 Task: Check the average views per listing of game room in the last 1 year.
Action: Mouse moved to (868, 190)
Screenshot: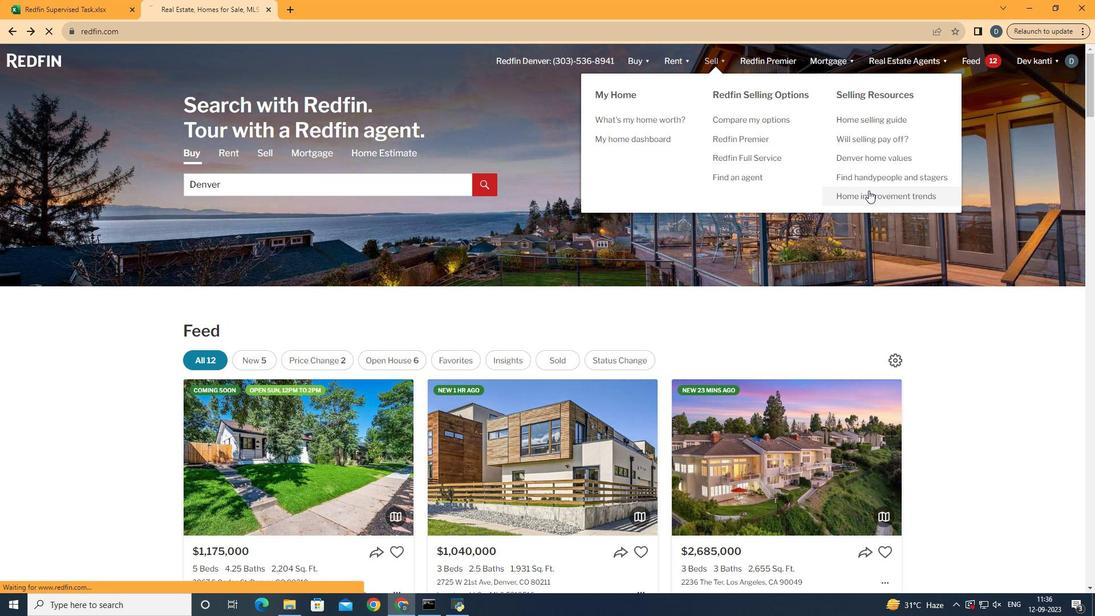 
Action: Mouse pressed left at (868, 190)
Screenshot: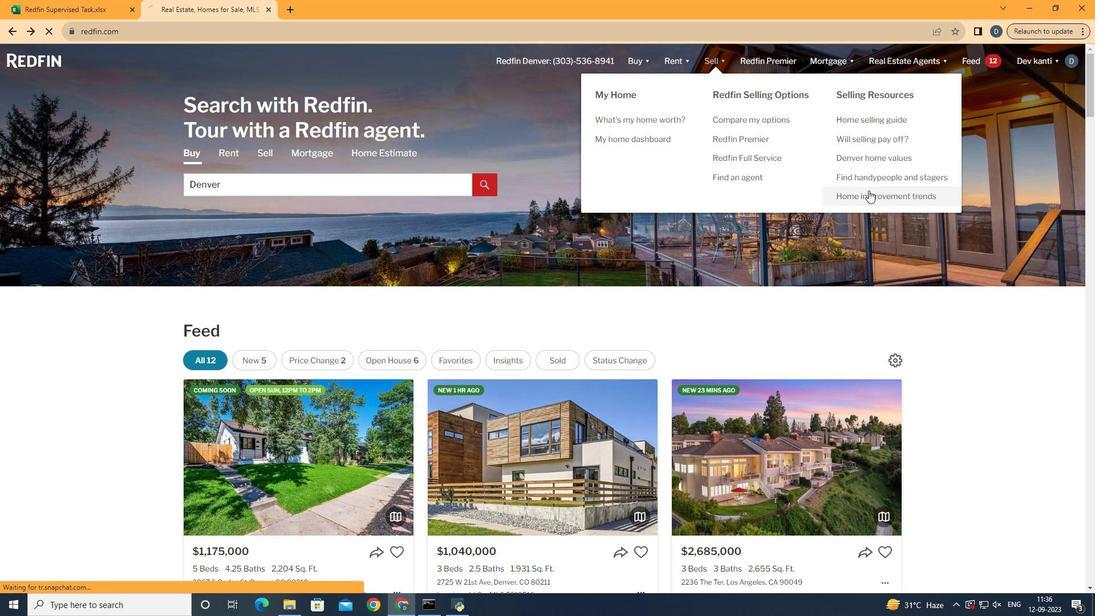 
Action: Mouse moved to (278, 224)
Screenshot: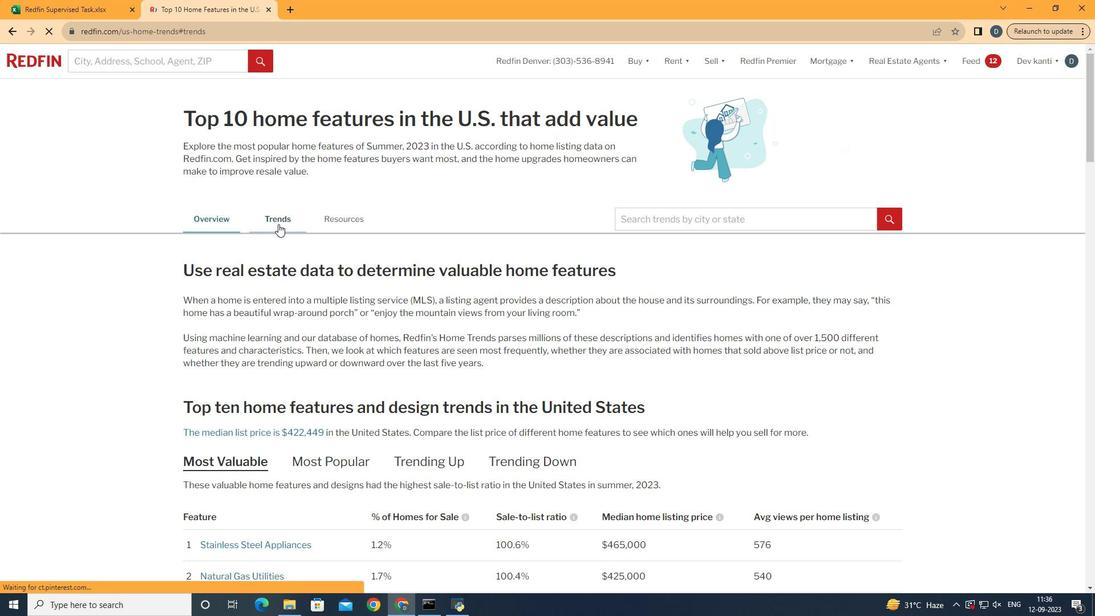 
Action: Mouse pressed left at (278, 224)
Screenshot: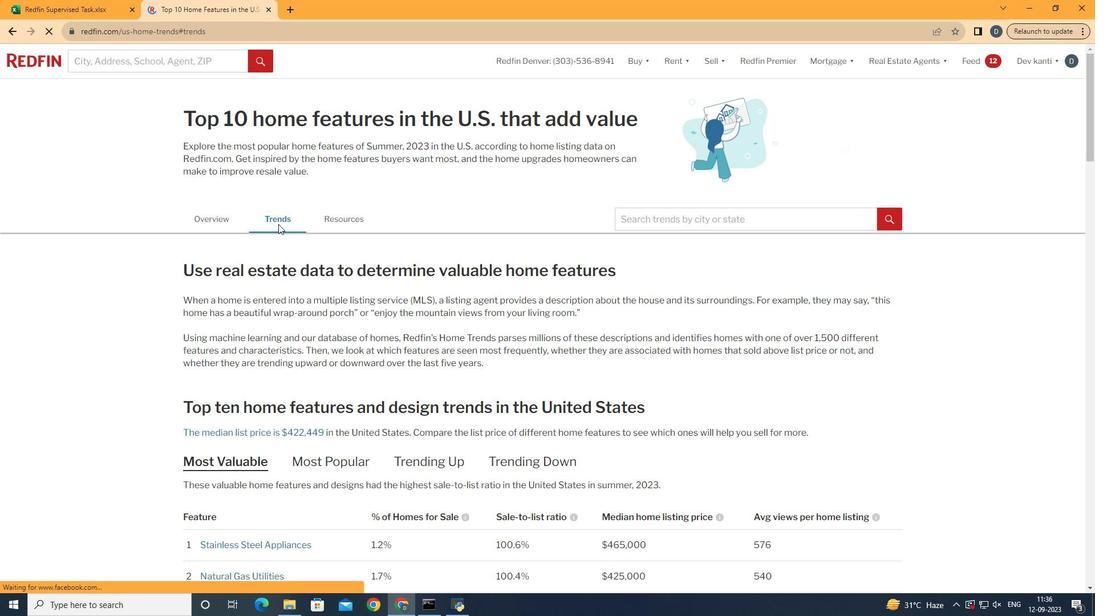 
Action: Mouse moved to (434, 277)
Screenshot: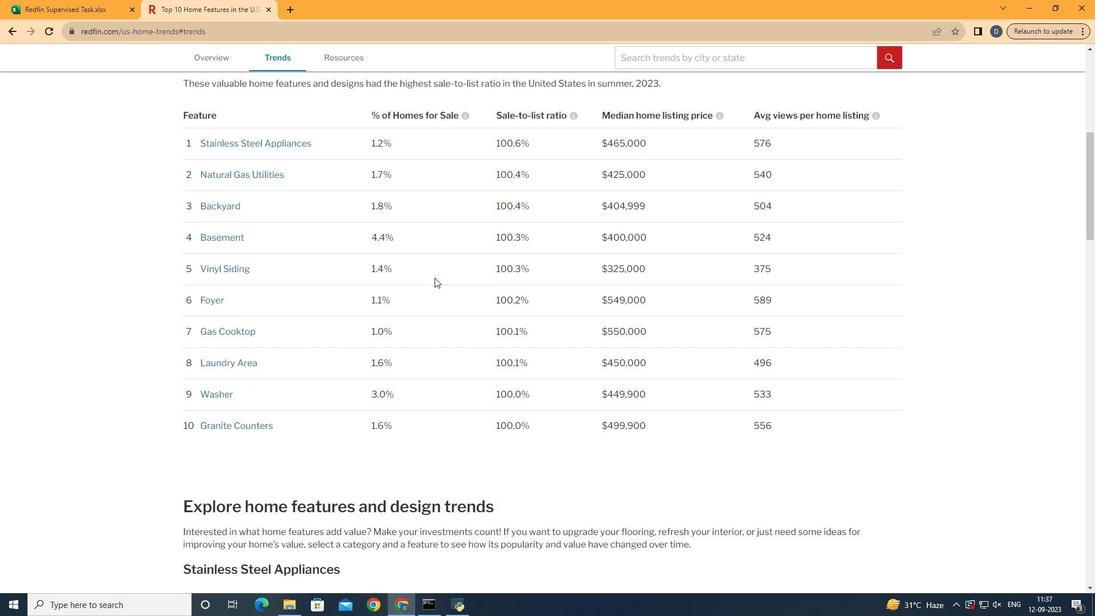 
Action: Mouse scrolled (434, 277) with delta (0, 0)
Screenshot: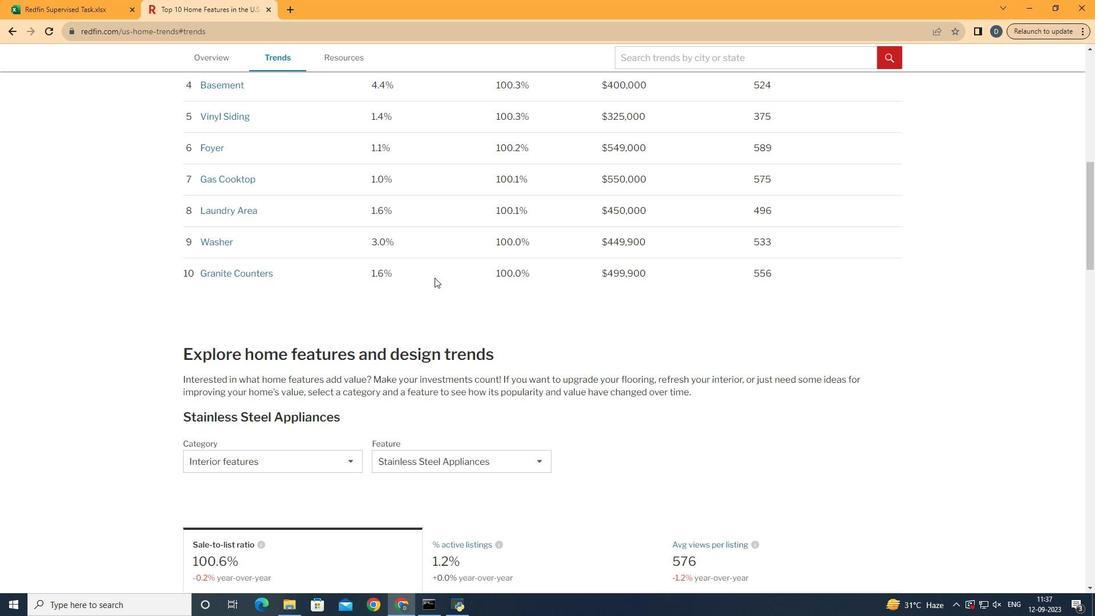 
Action: Mouse scrolled (434, 277) with delta (0, 0)
Screenshot: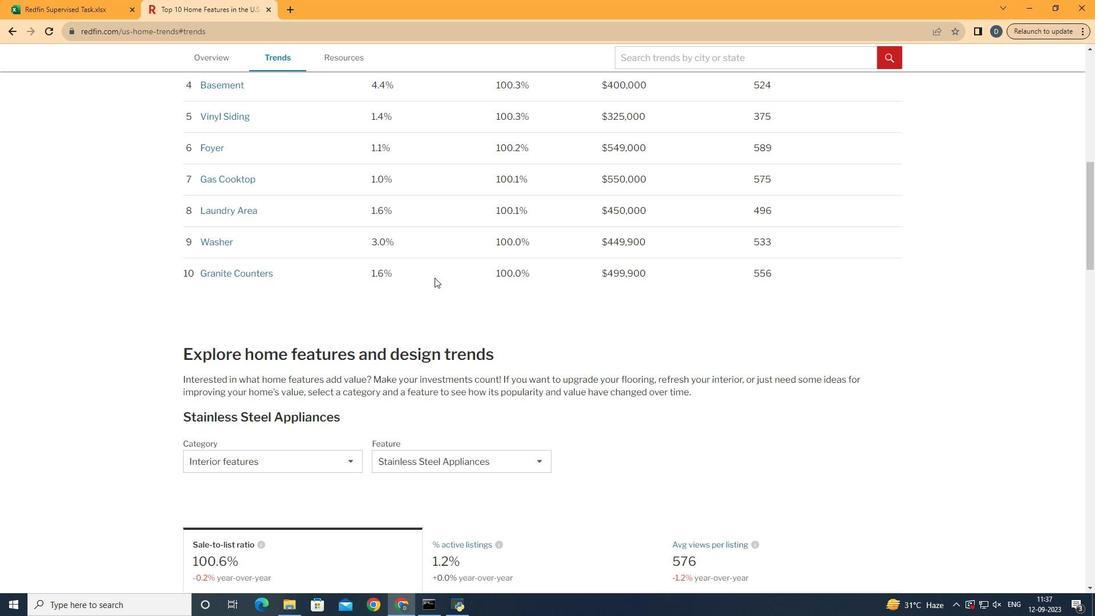 
Action: Mouse scrolled (434, 277) with delta (0, 0)
Screenshot: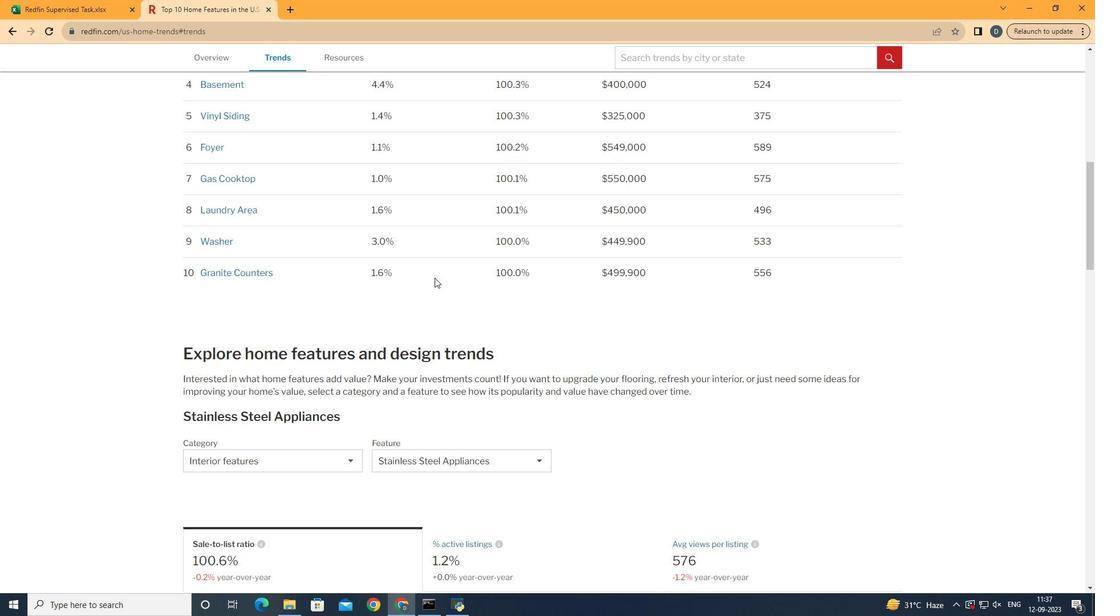 
Action: Mouse scrolled (434, 277) with delta (0, 0)
Screenshot: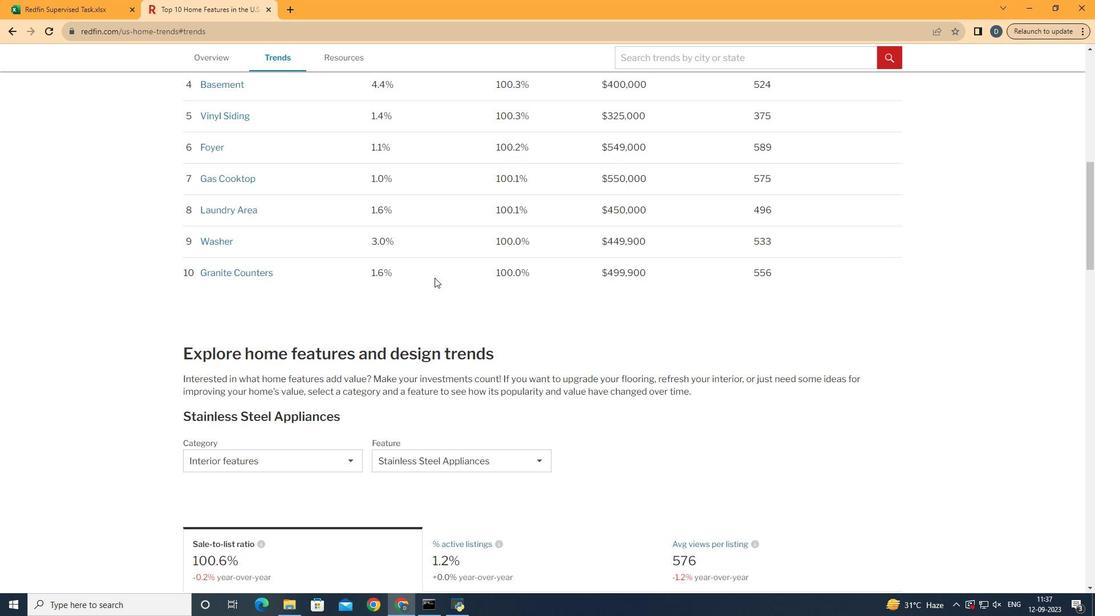 
Action: Mouse scrolled (434, 277) with delta (0, 0)
Screenshot: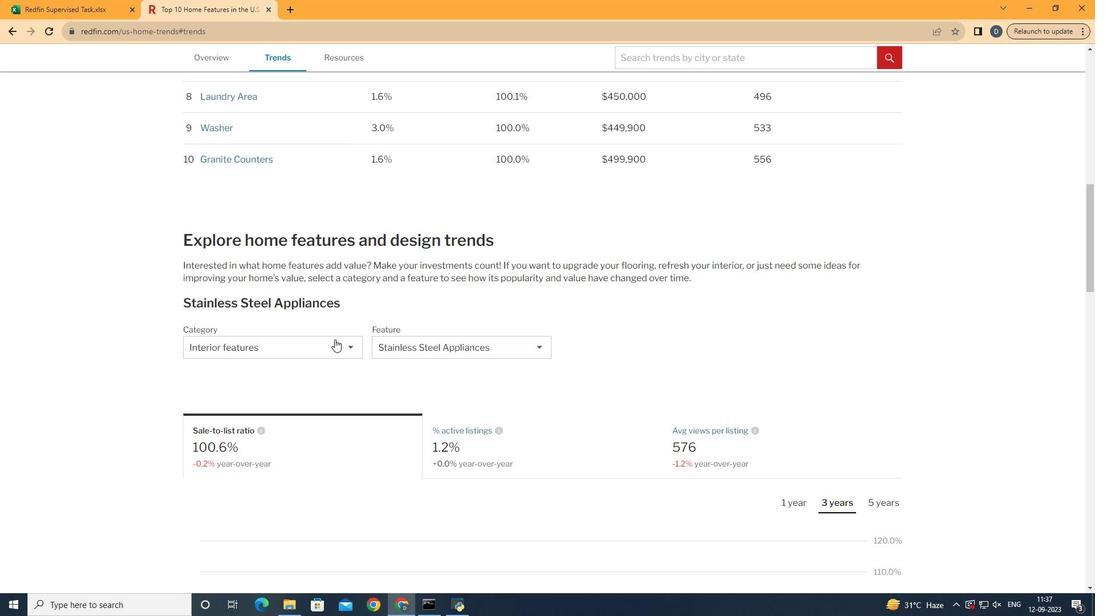
Action: Mouse scrolled (434, 277) with delta (0, 0)
Screenshot: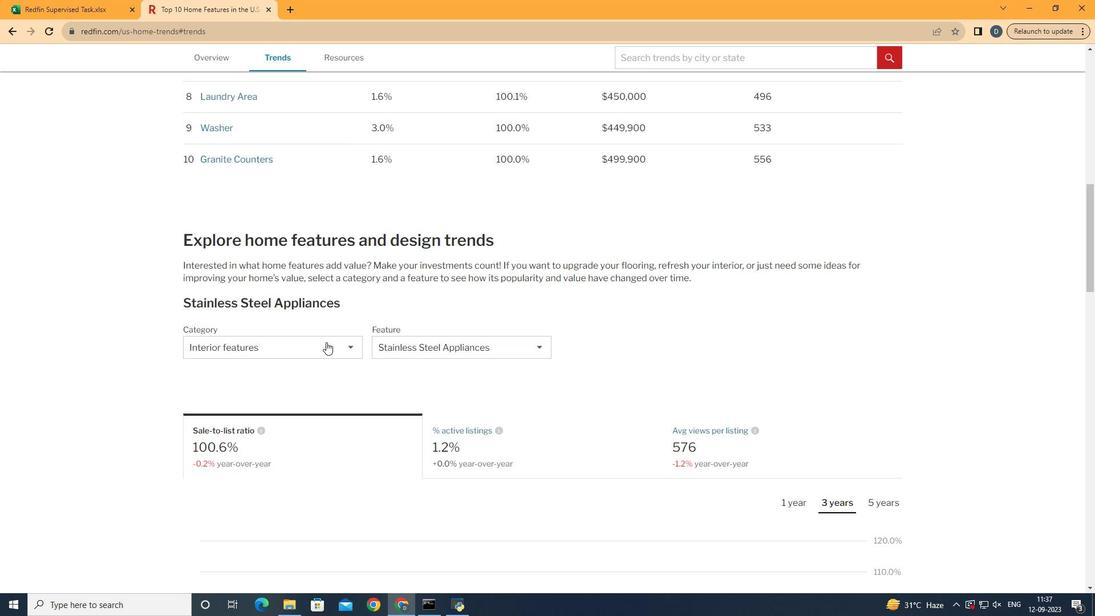 
Action: Mouse moved to (348, 342)
Screenshot: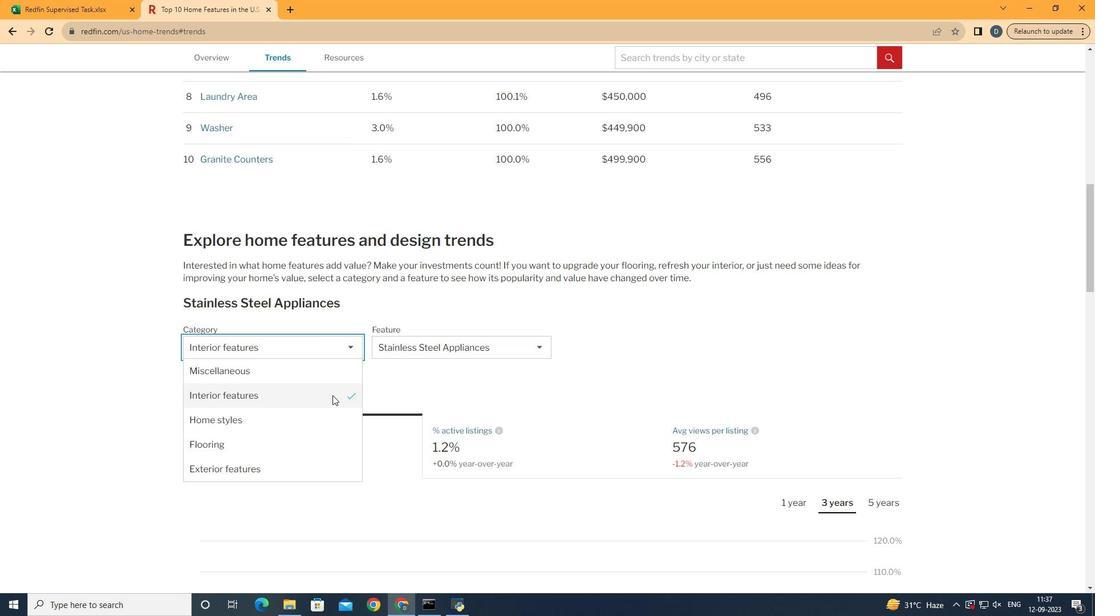 
Action: Mouse pressed left at (348, 342)
Screenshot: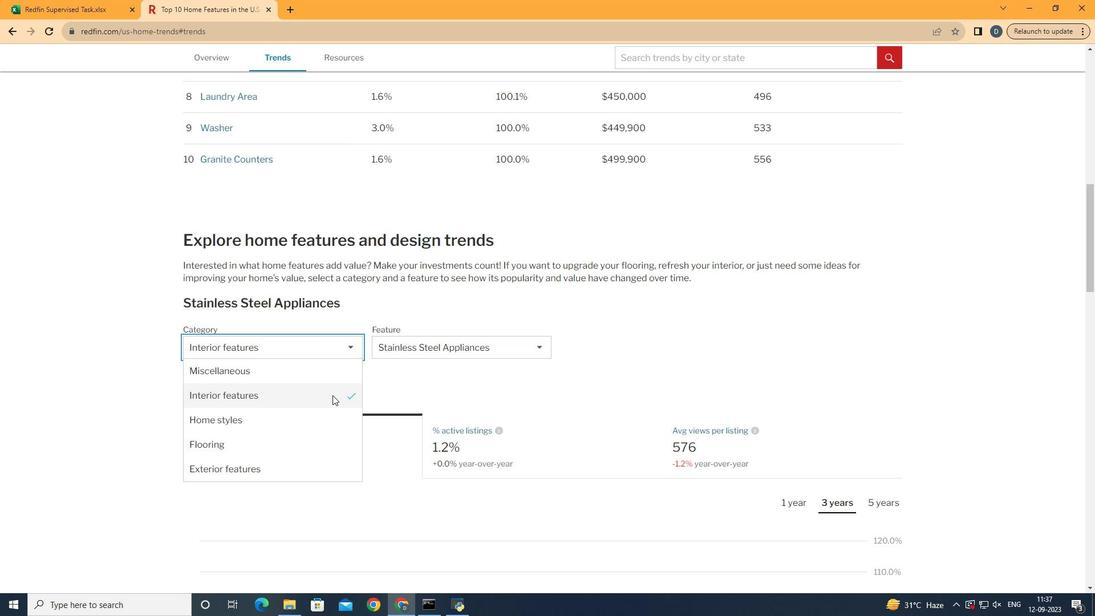 
Action: Mouse moved to (332, 395)
Screenshot: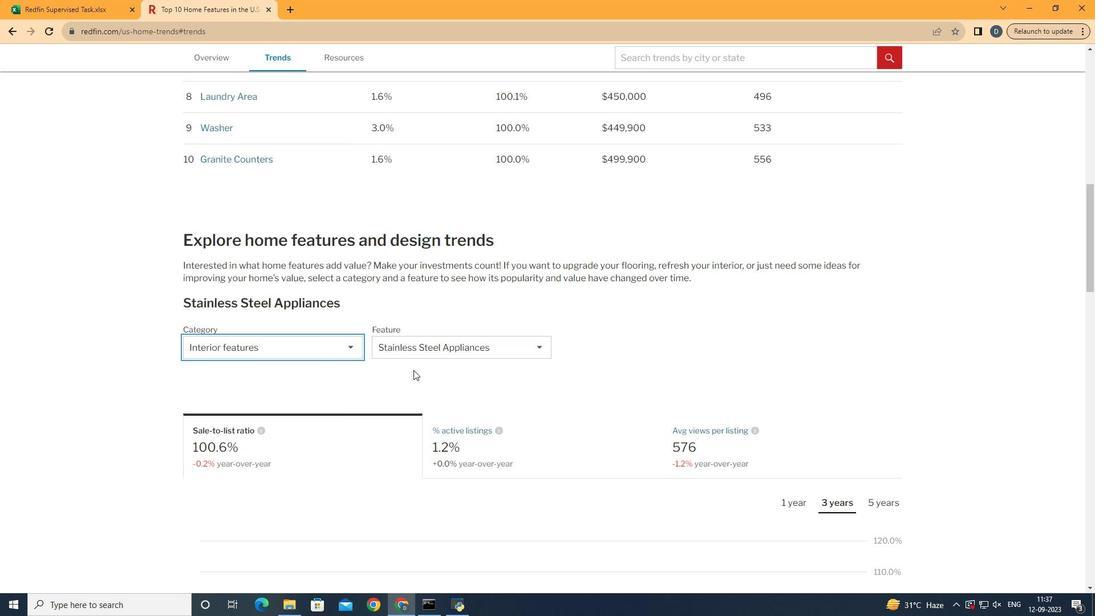 
Action: Mouse pressed left at (332, 395)
Screenshot: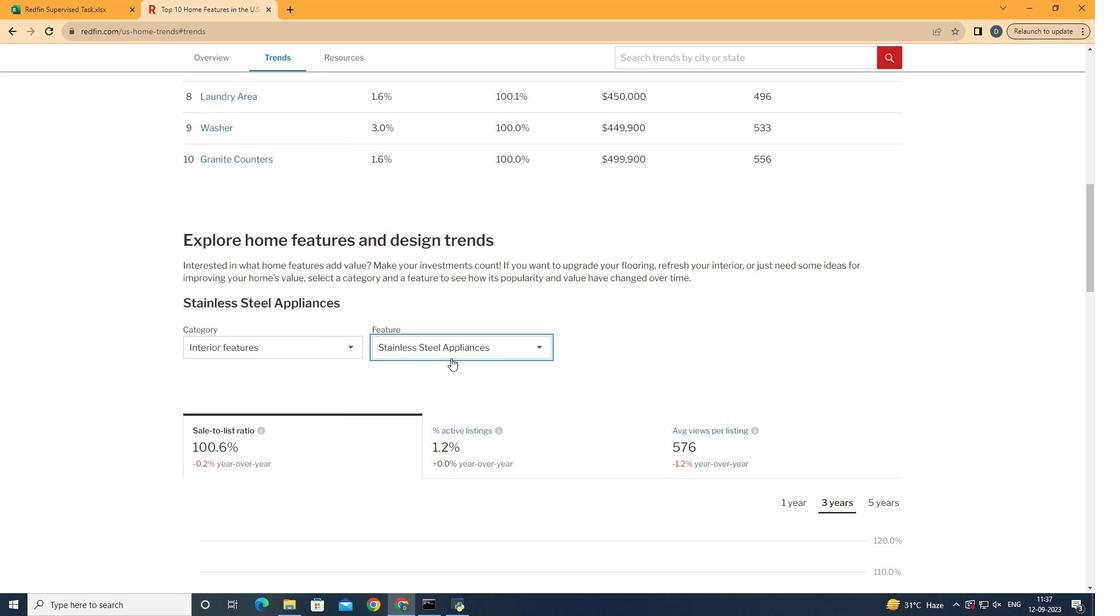 
Action: Mouse moved to (451, 358)
Screenshot: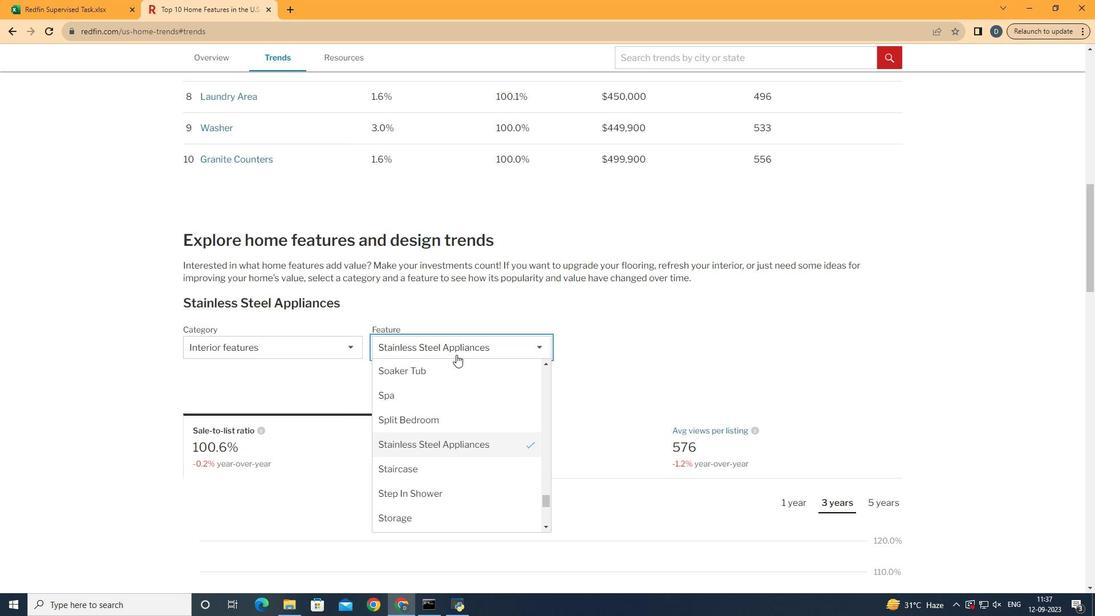 
Action: Mouse pressed left at (451, 358)
Screenshot: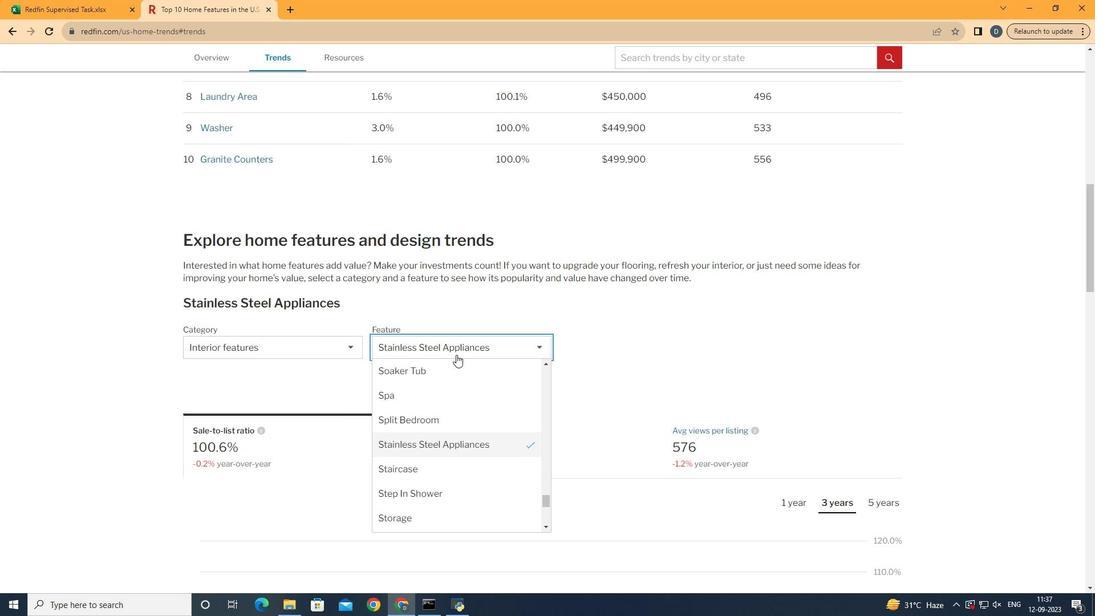 
Action: Mouse moved to (494, 421)
Screenshot: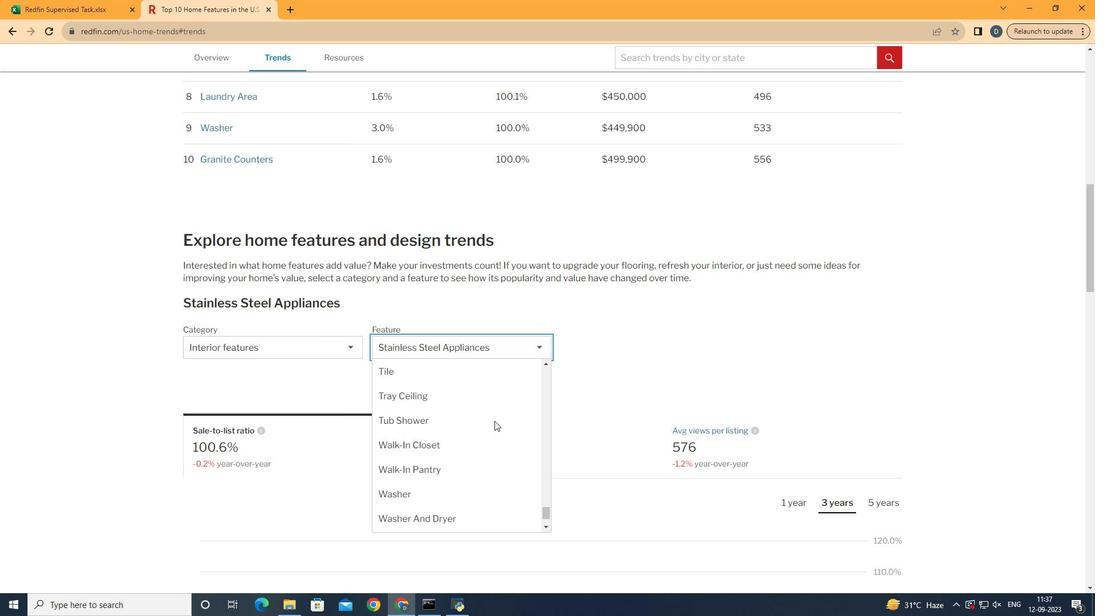 
Action: Mouse scrolled (494, 420) with delta (0, 0)
Screenshot: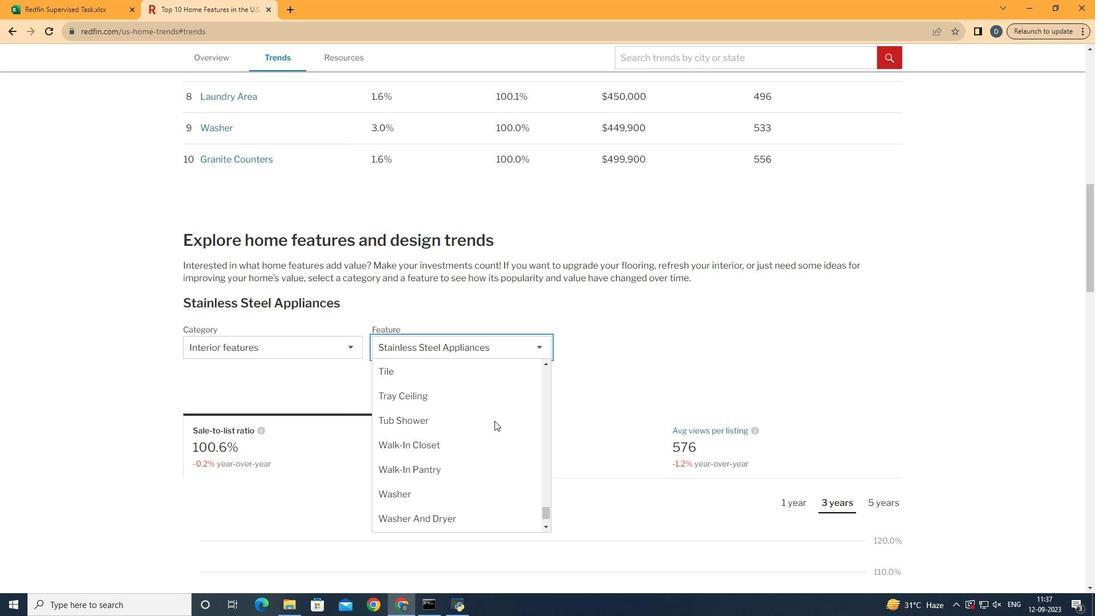 
Action: Mouse scrolled (494, 420) with delta (0, 0)
Screenshot: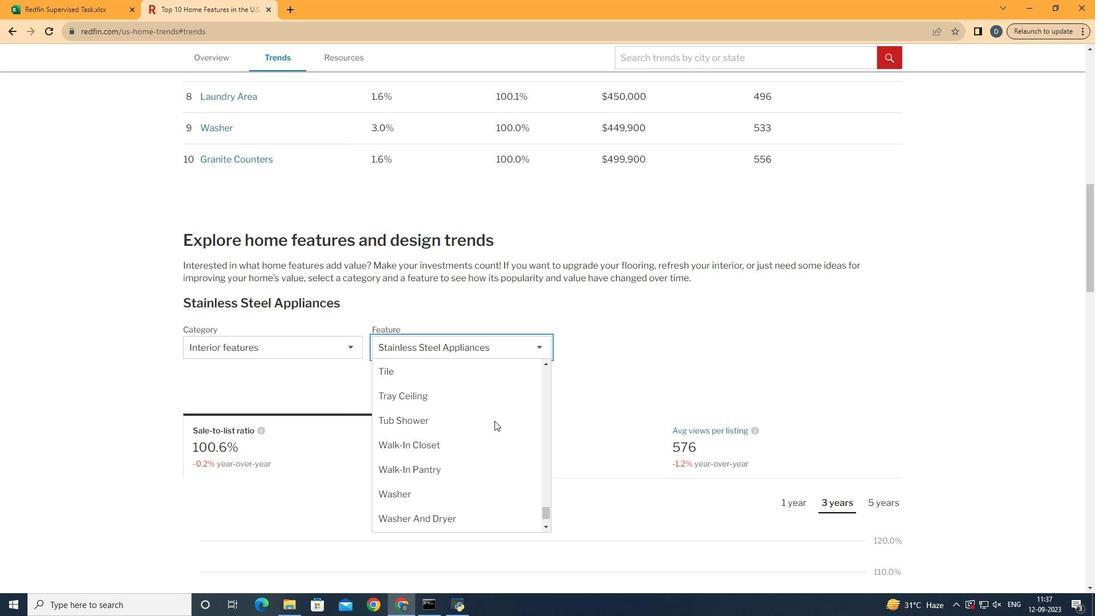 
Action: Mouse moved to (494, 421)
Screenshot: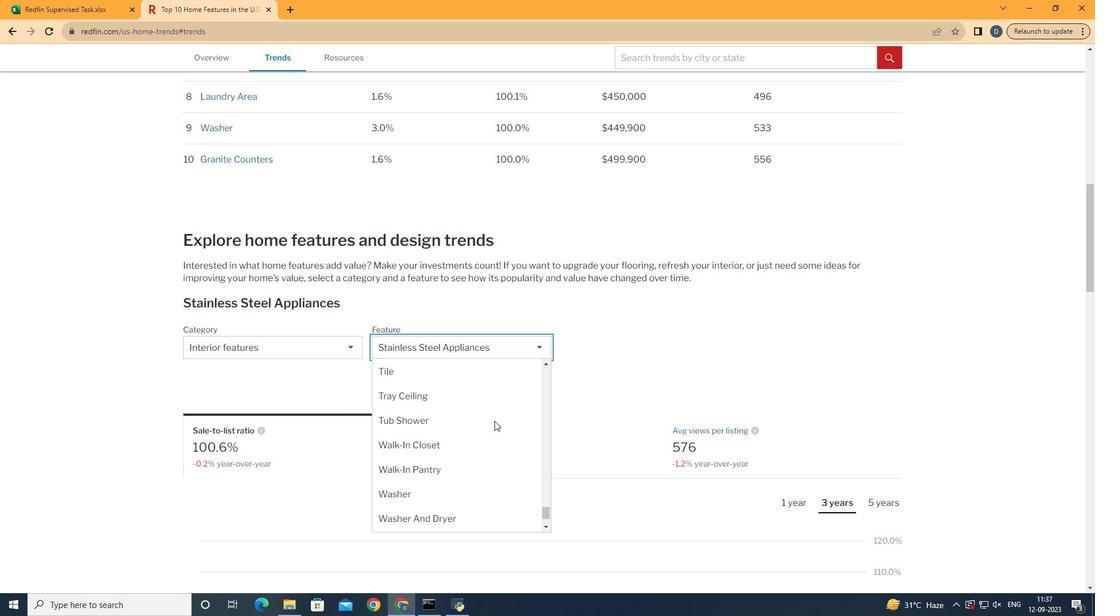 
Action: Mouse scrolled (494, 420) with delta (0, 0)
Screenshot: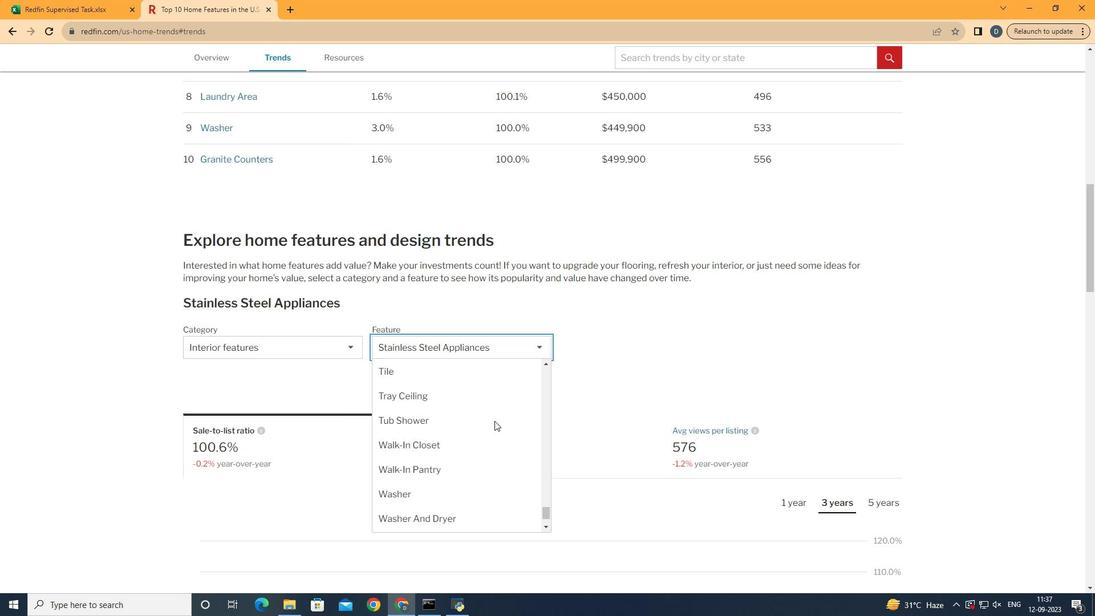 
Action: Mouse moved to (498, 418)
Screenshot: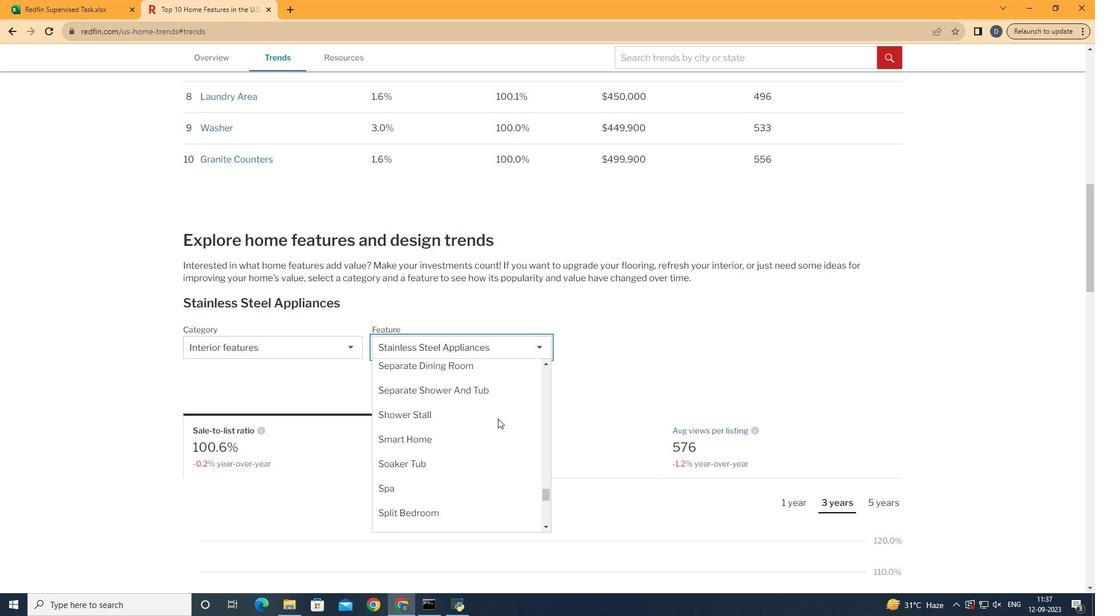 
Action: Mouse scrolled (498, 419) with delta (0, 0)
Screenshot: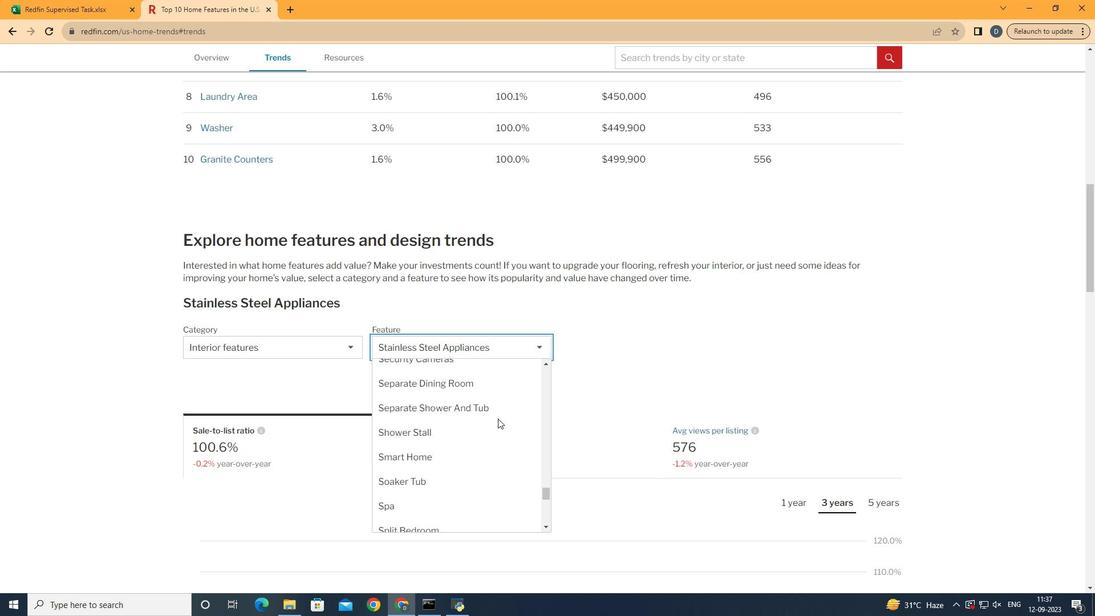 
Action: Mouse scrolled (498, 419) with delta (0, 0)
Screenshot: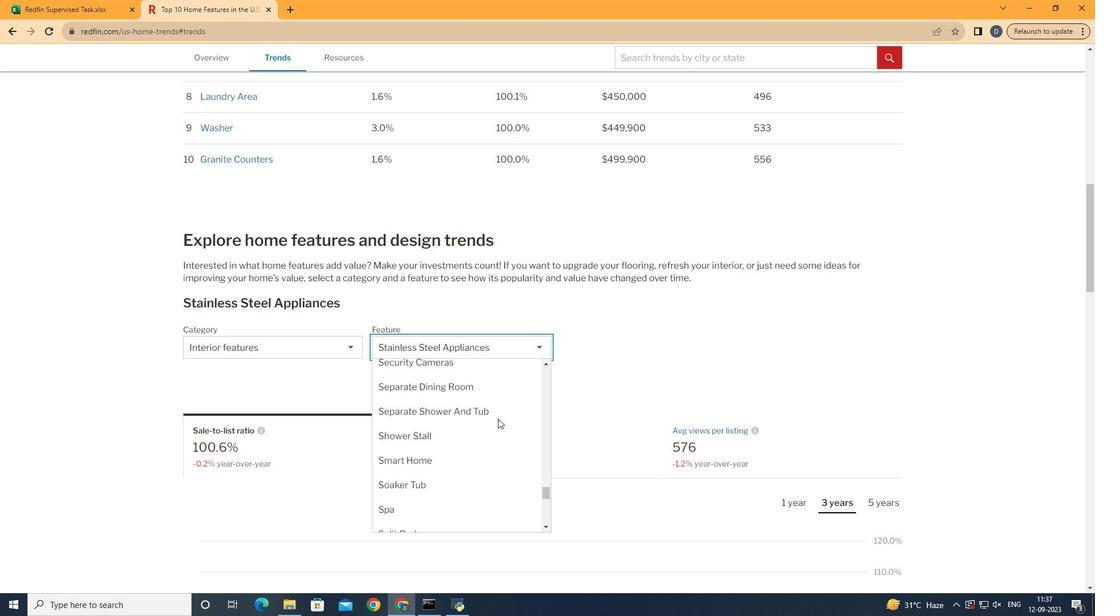
Action: Mouse scrolled (498, 419) with delta (0, 0)
Screenshot: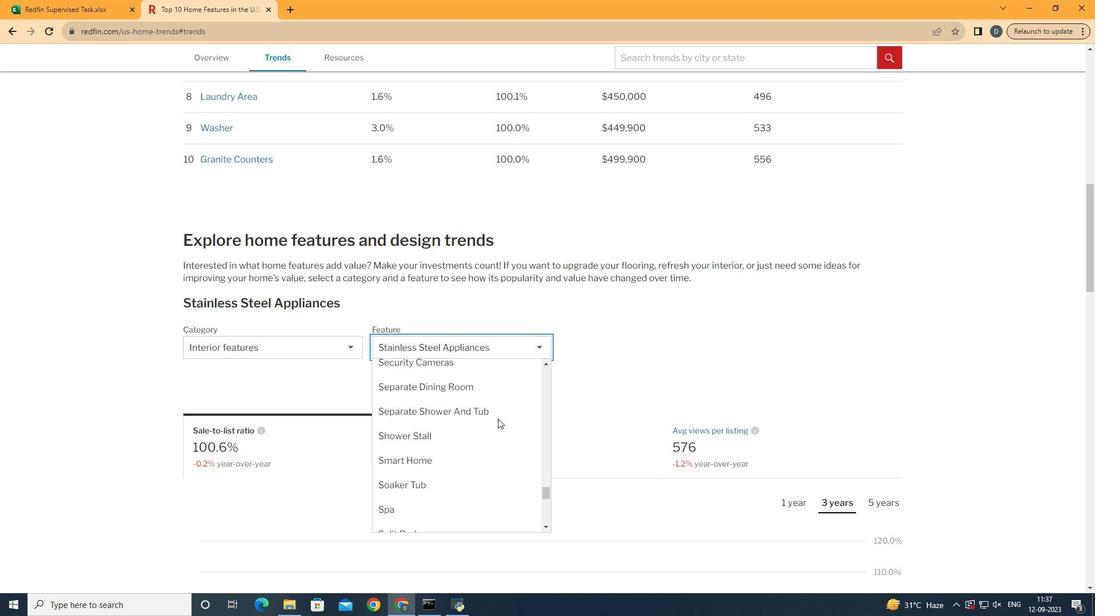 
Action: Mouse scrolled (498, 419) with delta (0, 0)
Screenshot: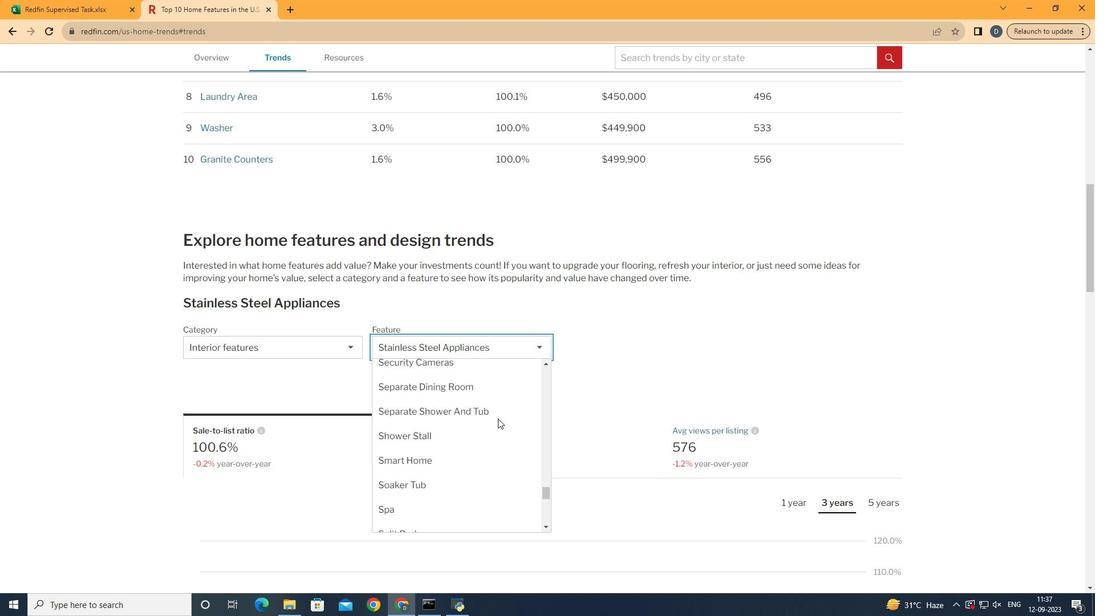 
Action: Mouse scrolled (498, 419) with delta (0, 0)
Screenshot: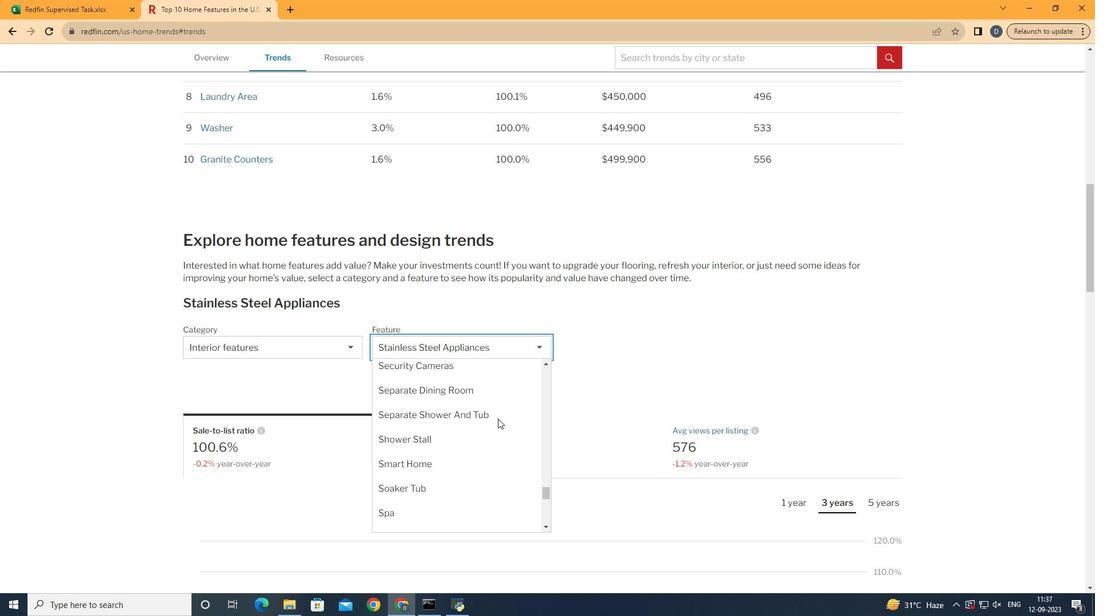 
Action: Mouse scrolled (498, 419) with delta (0, 0)
Screenshot: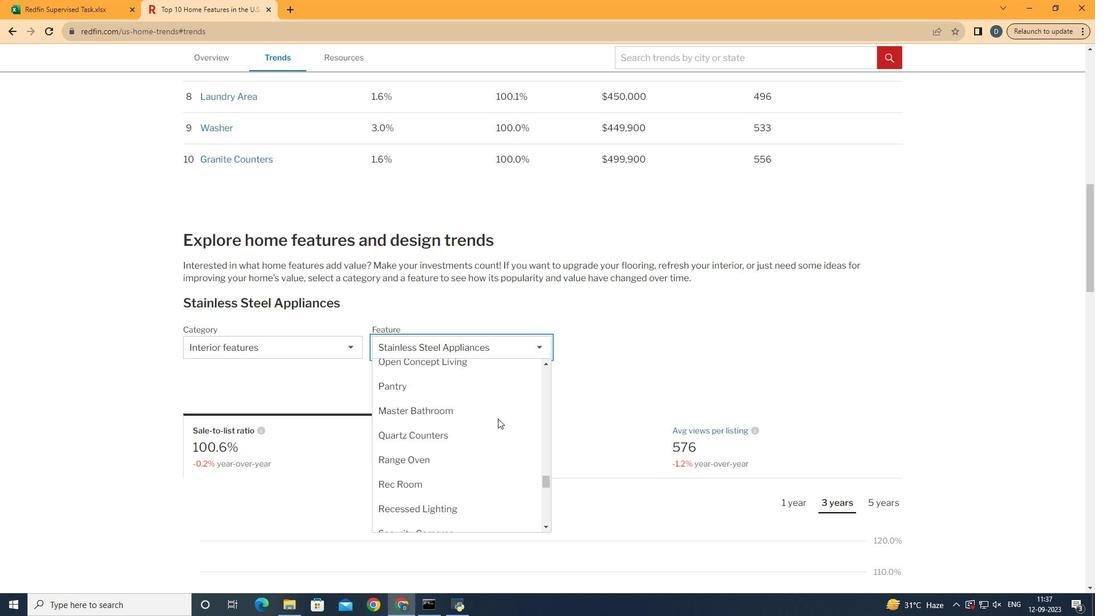 
Action: Mouse scrolled (498, 419) with delta (0, 0)
Screenshot: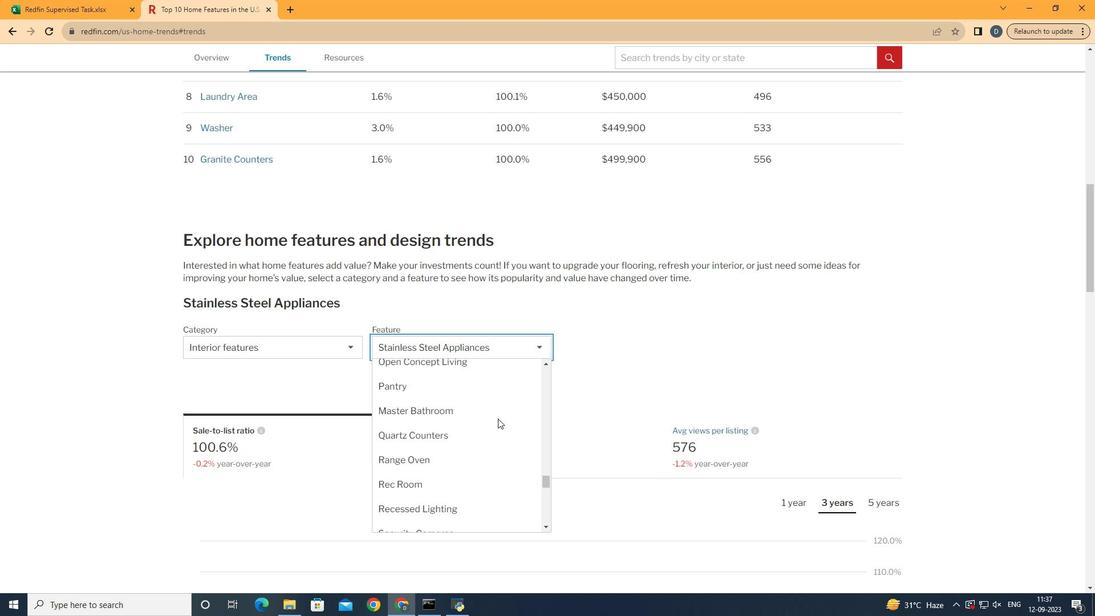 
Action: Mouse scrolled (498, 419) with delta (0, 0)
Screenshot: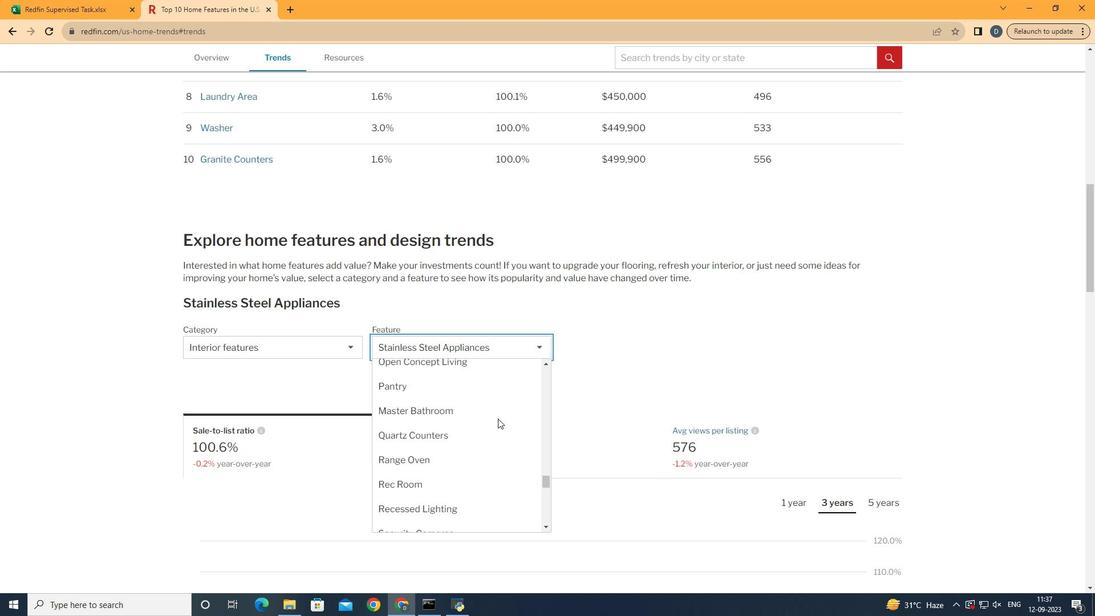 
Action: Mouse scrolled (498, 419) with delta (0, 0)
Screenshot: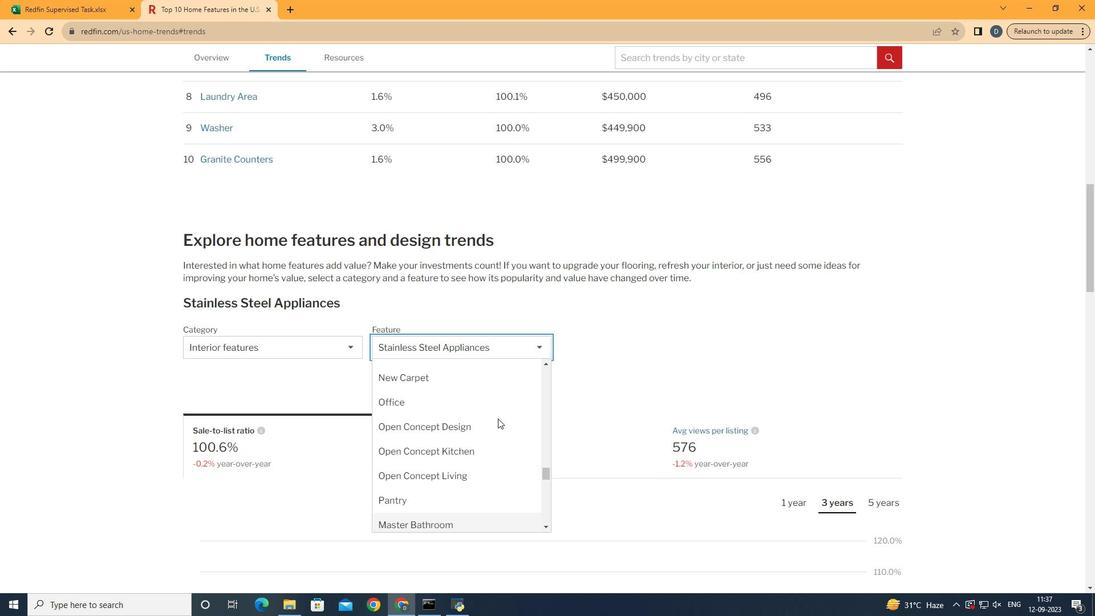 
Action: Mouse scrolled (498, 419) with delta (0, 0)
Screenshot: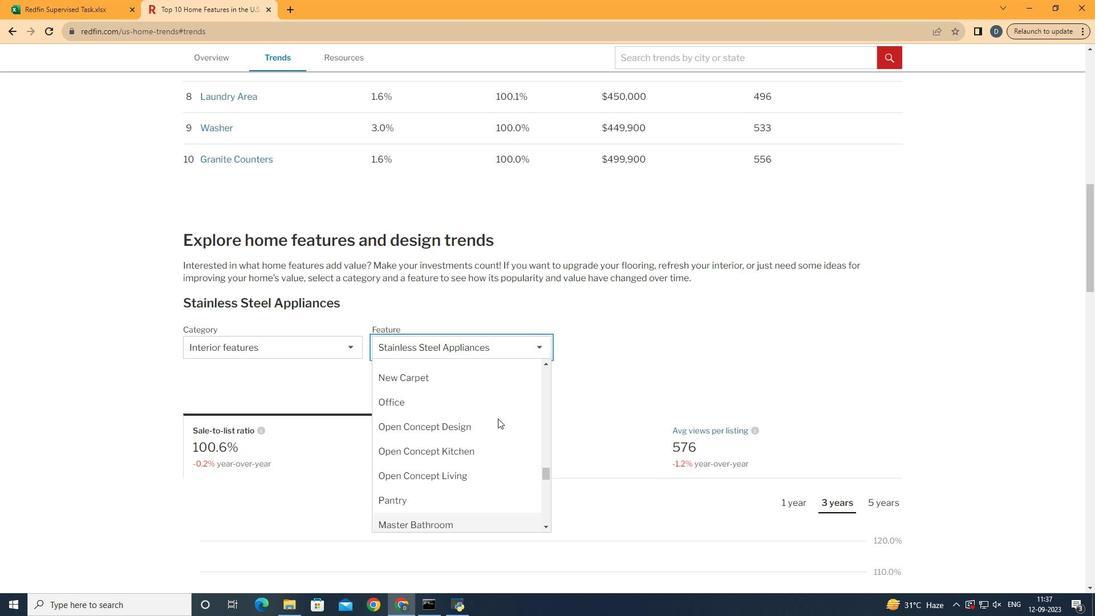 
Action: Mouse moved to (496, 455)
Screenshot: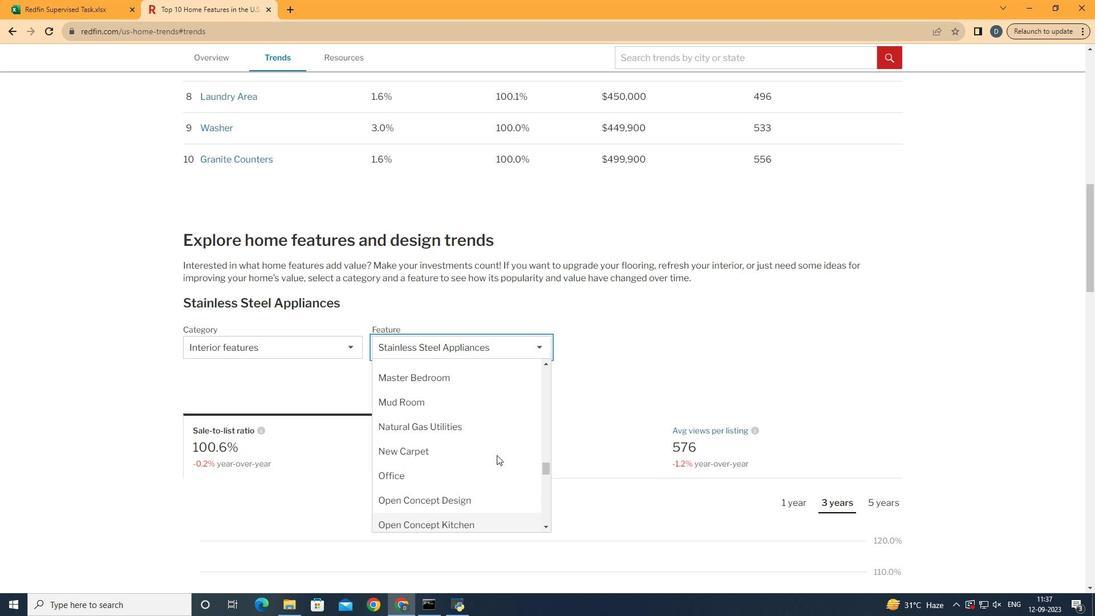 
Action: Mouse scrolled (496, 455) with delta (0, 0)
Screenshot: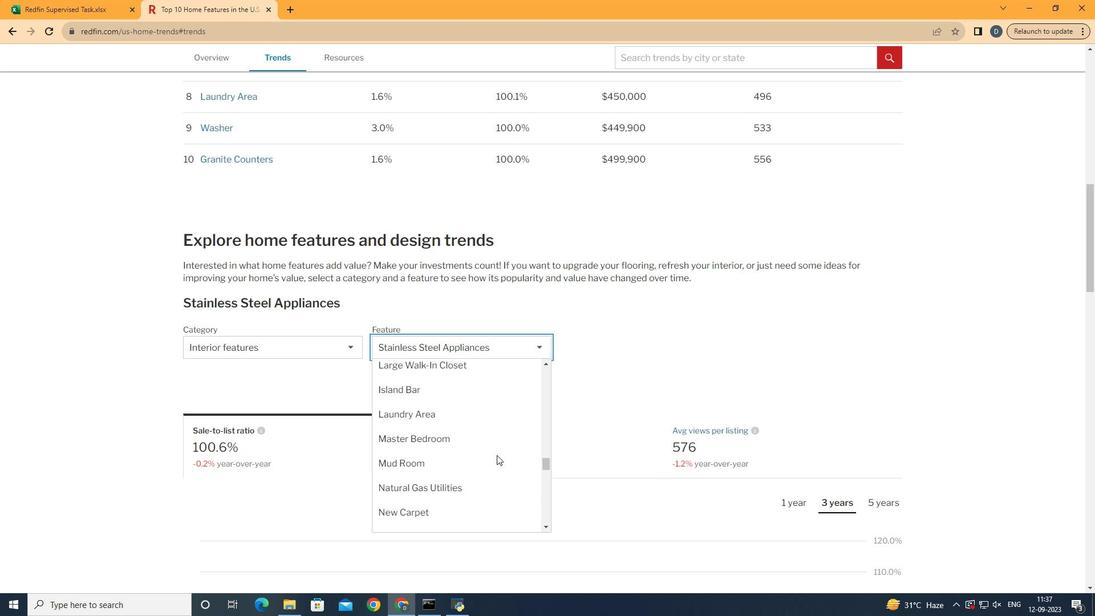 
Action: Mouse scrolled (496, 455) with delta (0, 0)
Screenshot: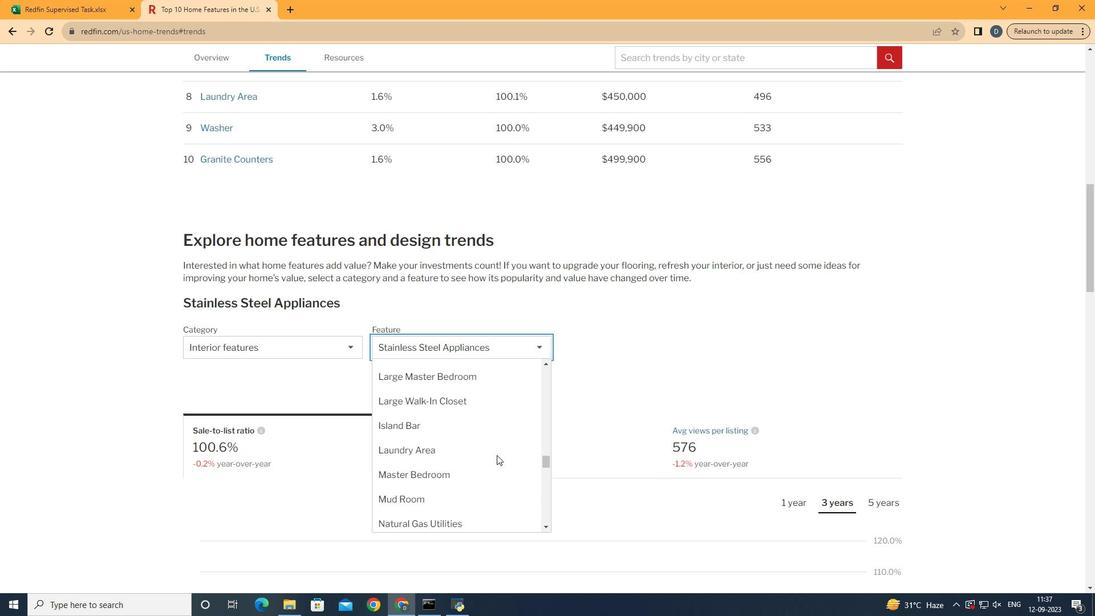 
Action: Mouse scrolled (496, 455) with delta (0, 0)
Screenshot: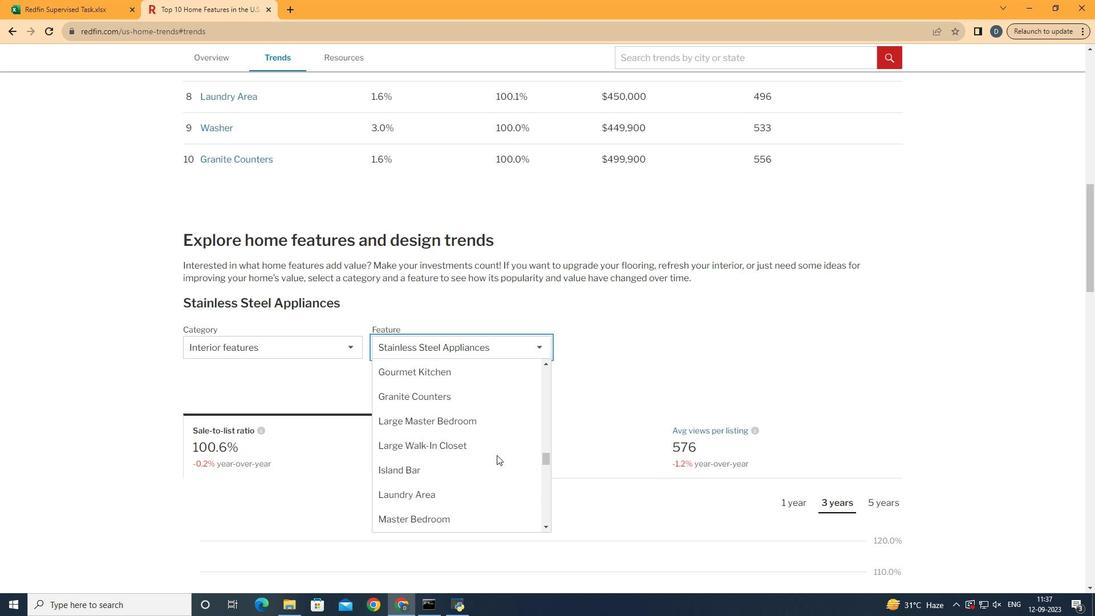 
Action: Mouse scrolled (496, 455) with delta (0, 0)
Screenshot: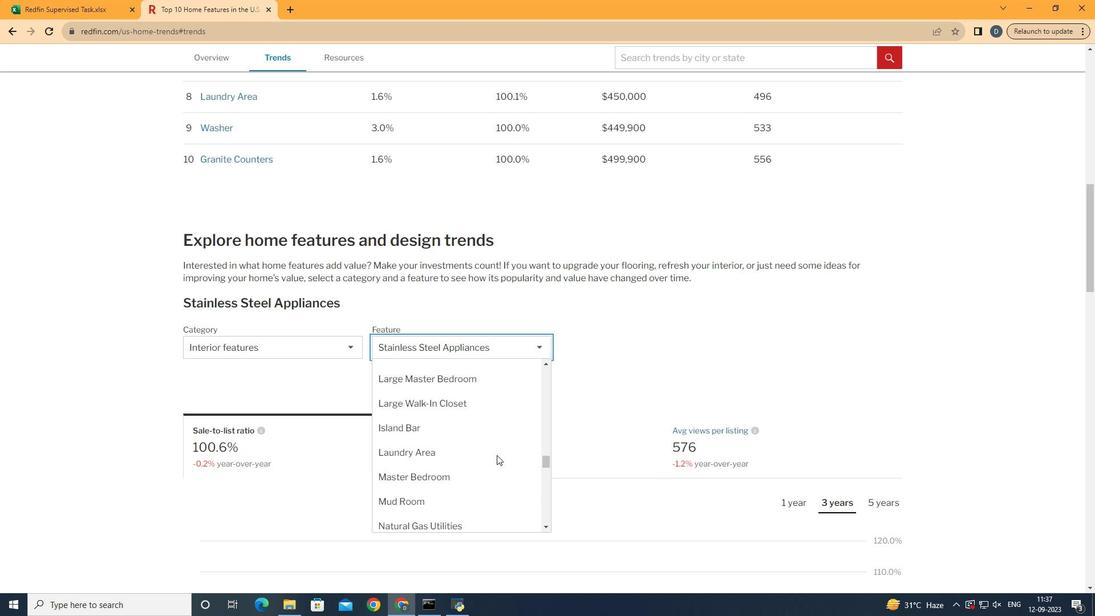
Action: Mouse scrolled (496, 454) with delta (0, 0)
Screenshot: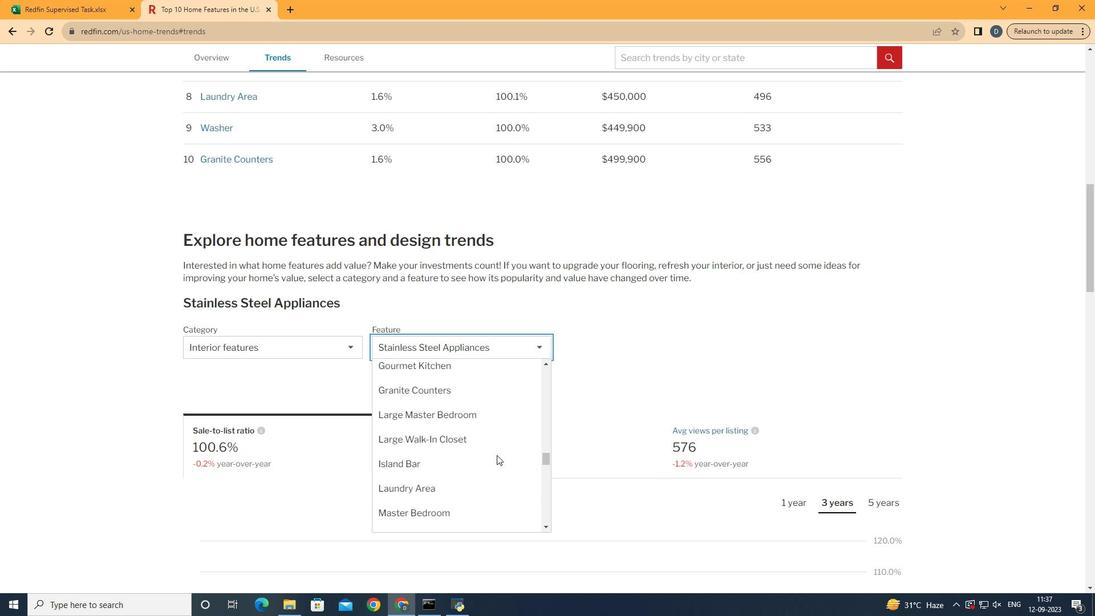 
Action: Mouse scrolled (496, 455) with delta (0, 0)
Screenshot: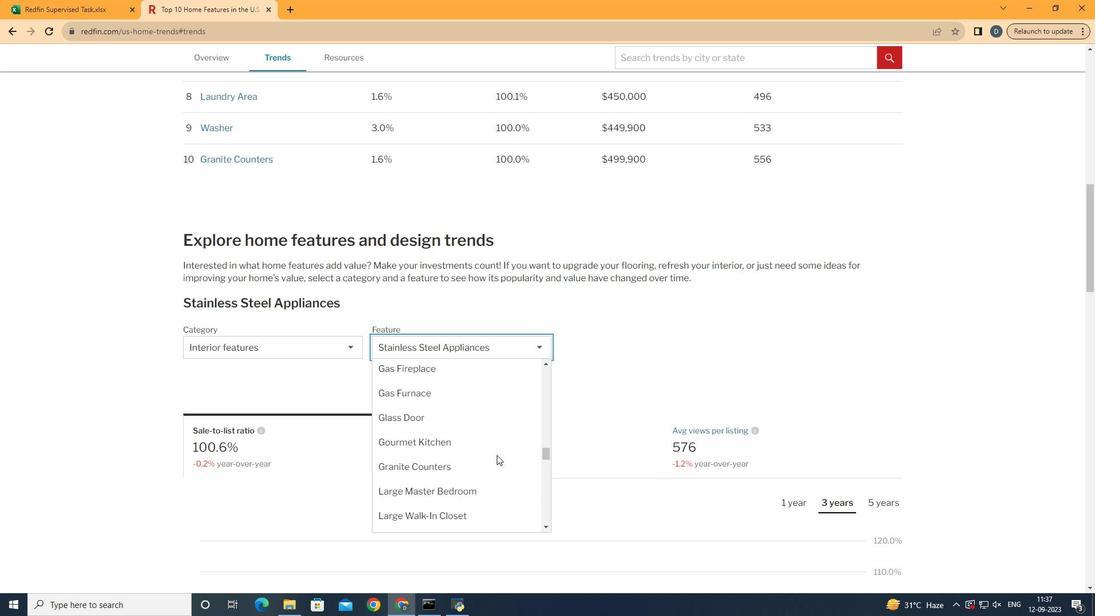 
Action: Mouse scrolled (496, 455) with delta (0, 0)
Screenshot: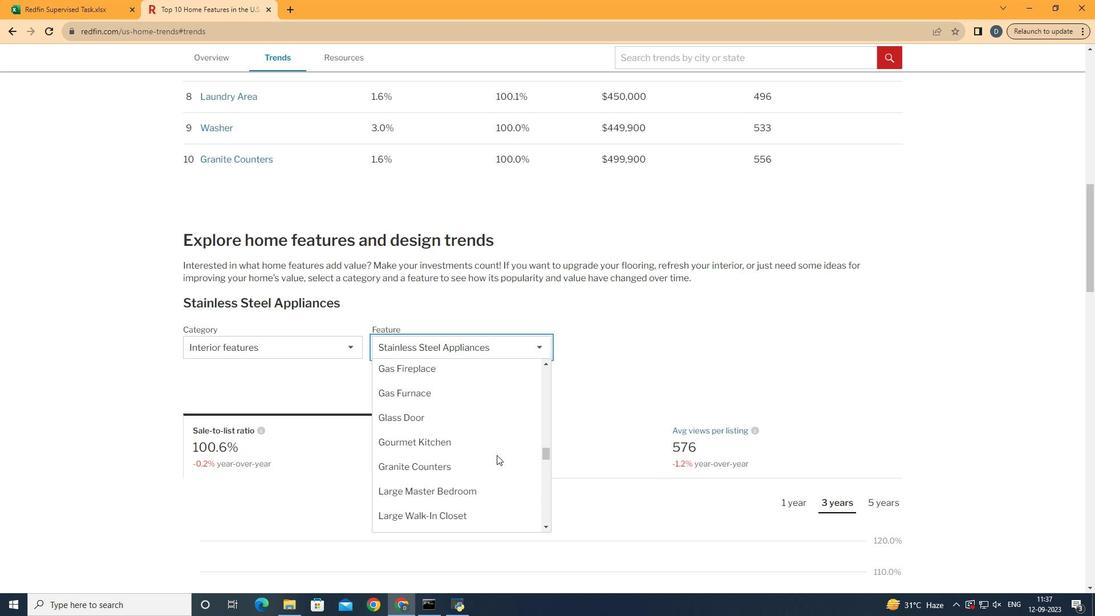 
Action: Mouse moved to (500, 491)
Screenshot: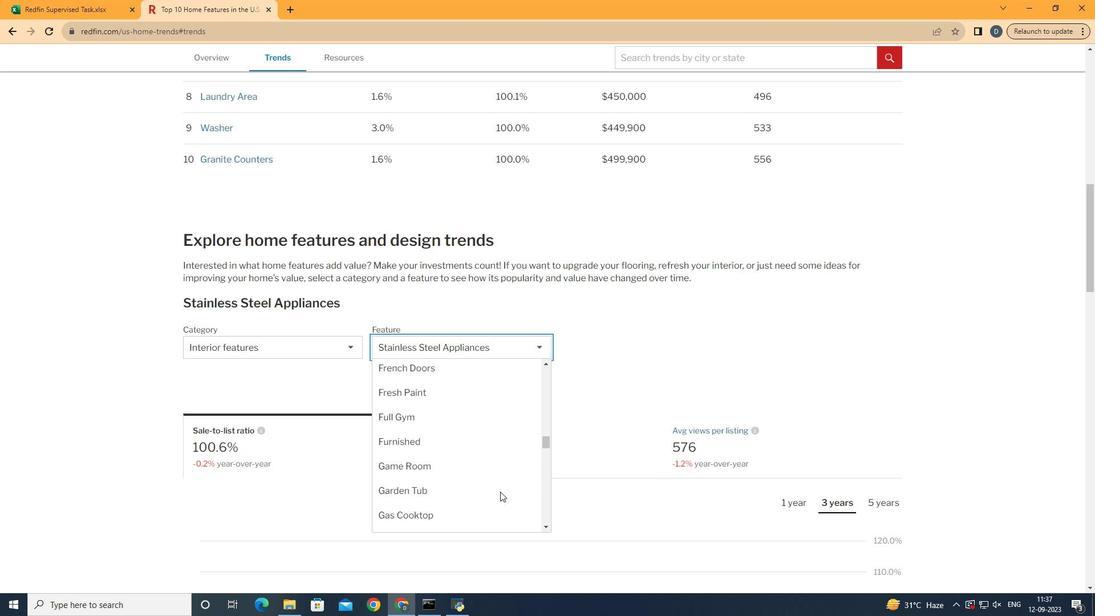 
Action: Mouse scrolled (500, 492) with delta (0, 0)
Screenshot: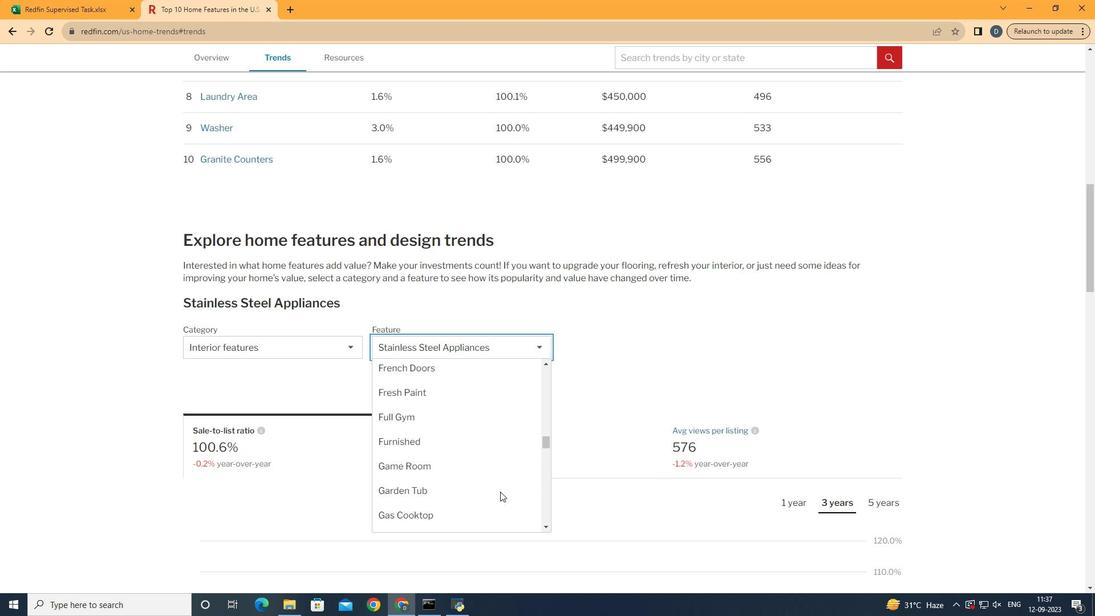 
Action: Mouse scrolled (500, 492) with delta (0, 0)
Screenshot: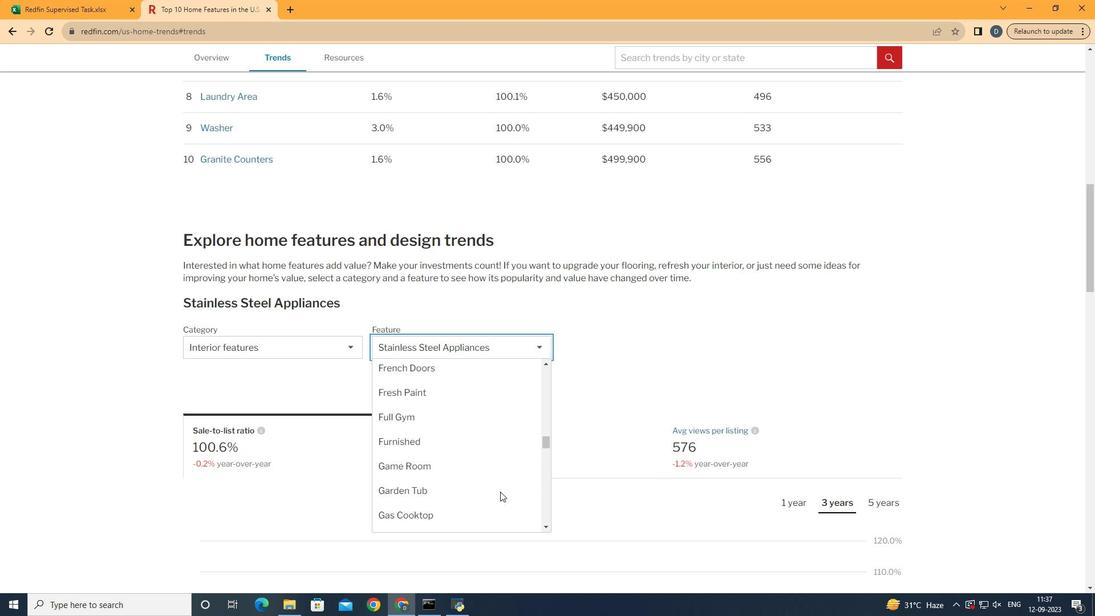 
Action: Mouse scrolled (500, 492) with delta (0, 0)
Screenshot: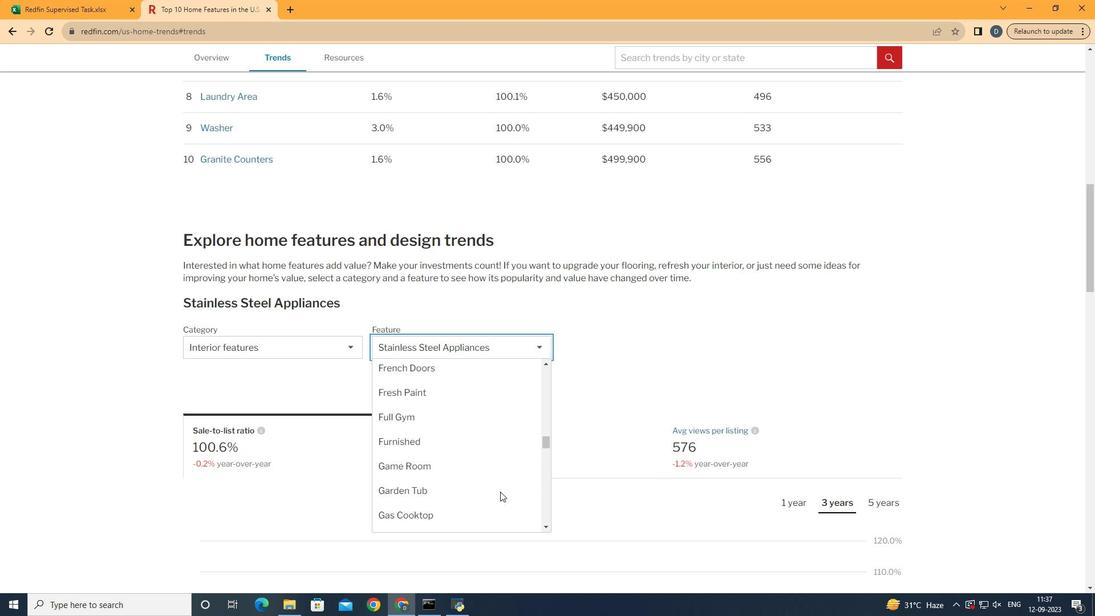 
Action: Mouse moved to (493, 425)
Screenshot: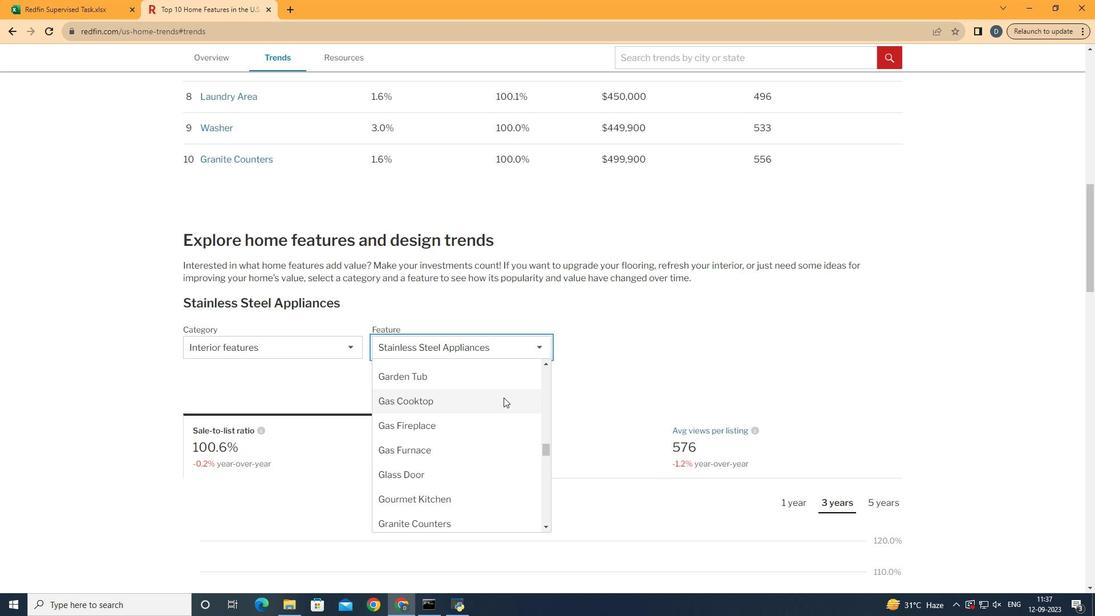 
Action: Mouse scrolled (493, 424) with delta (0, 0)
Screenshot: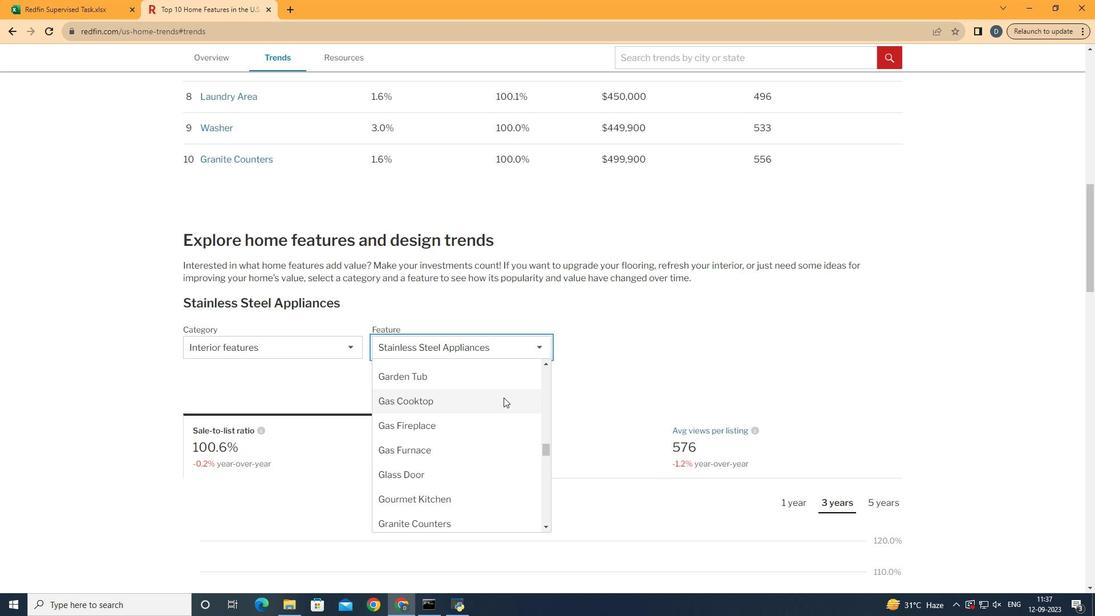 
Action: Mouse moved to (493, 426)
Screenshot: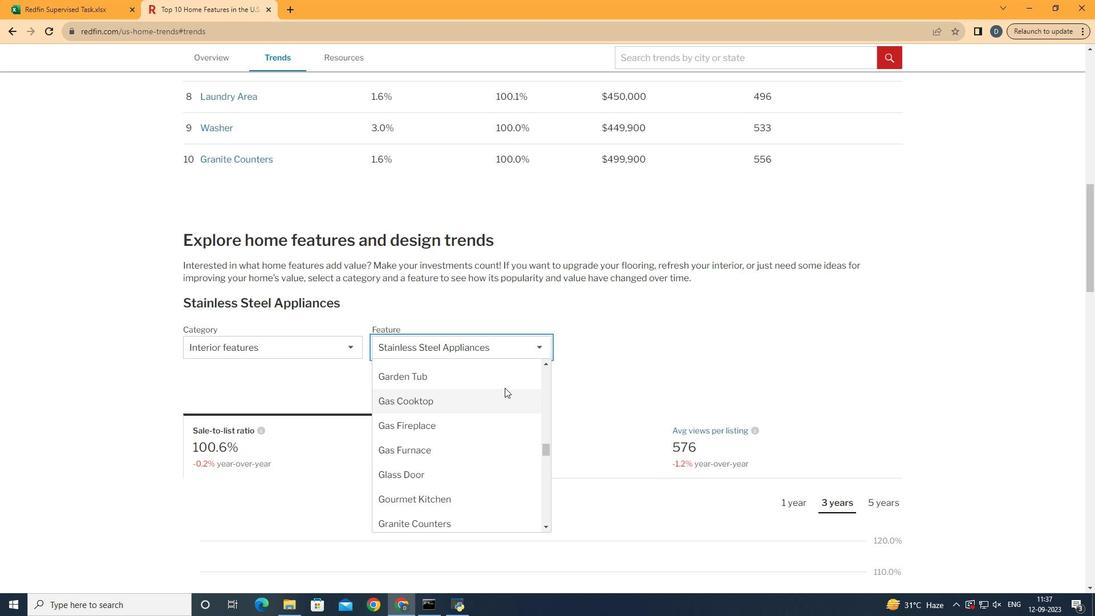 
Action: Mouse scrolled (493, 426) with delta (0, 0)
Screenshot: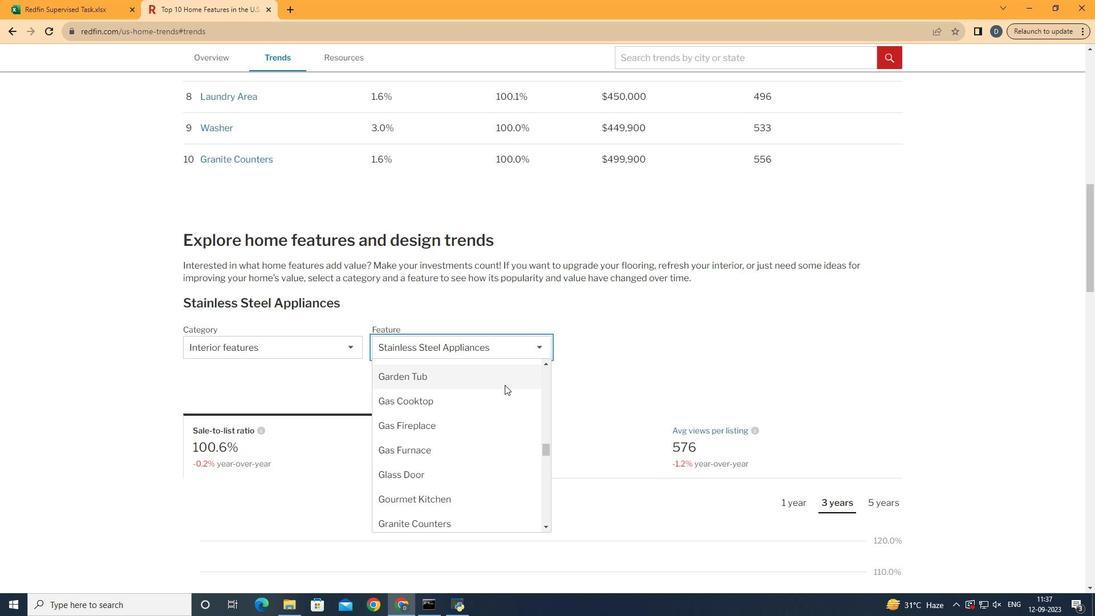 
Action: Mouse moved to (504, 384)
Screenshot: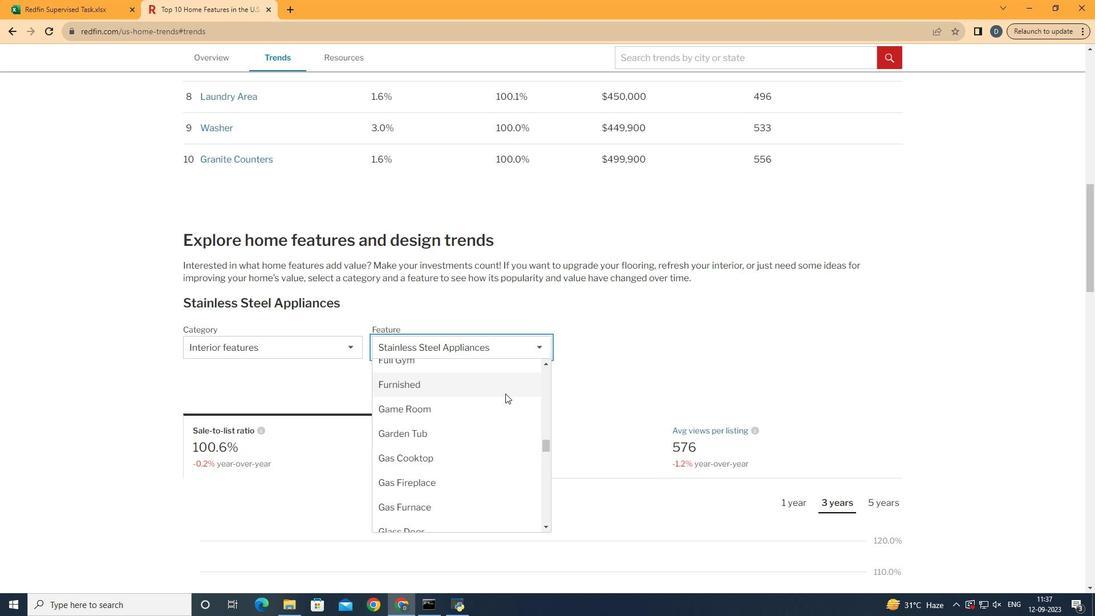 
Action: Mouse scrolled (504, 385) with delta (0, 0)
Screenshot: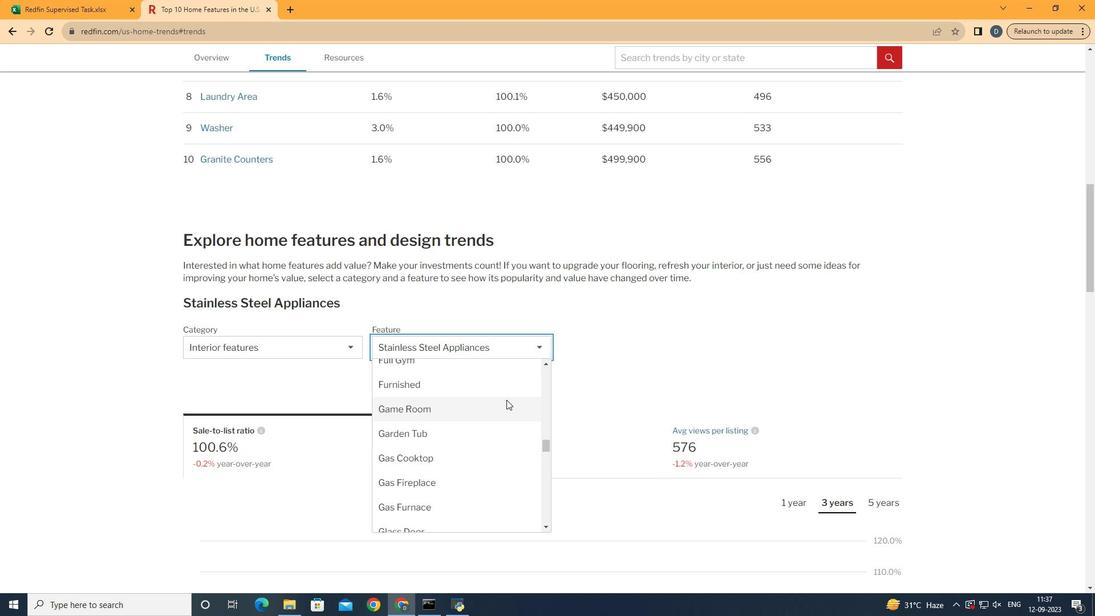 
Action: Mouse moved to (506, 401)
Screenshot: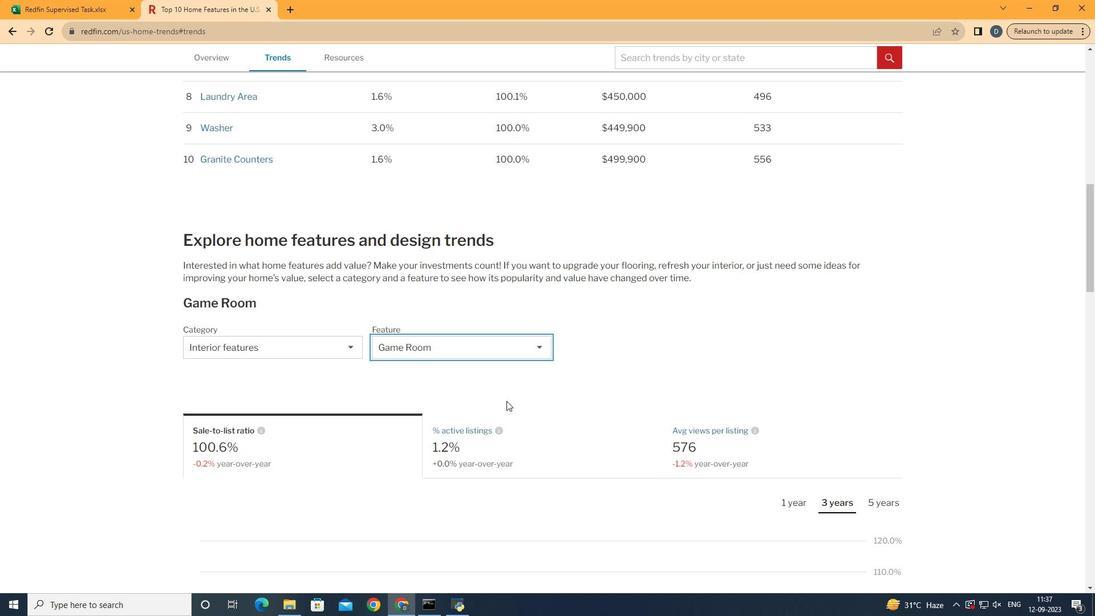 
Action: Mouse pressed left at (506, 401)
Screenshot: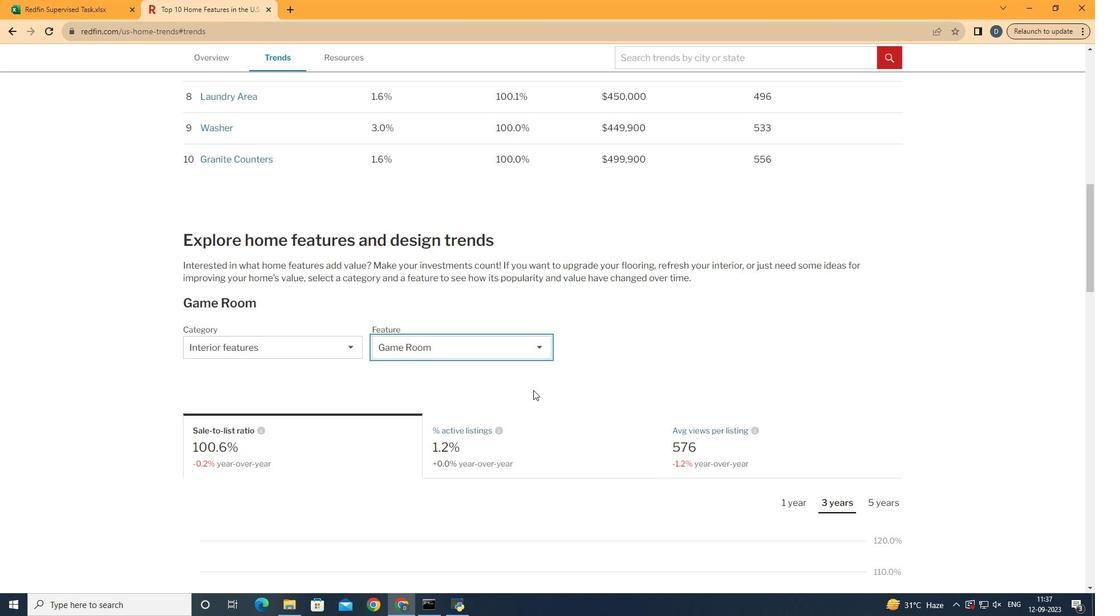 
Action: Mouse moved to (666, 336)
Screenshot: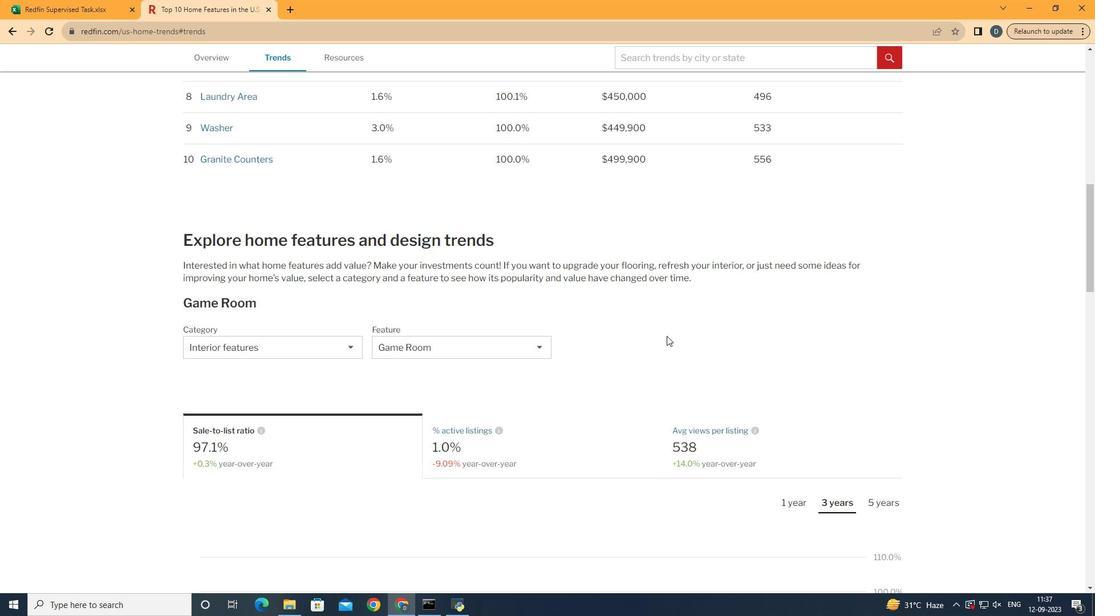 
Action: Mouse pressed left at (666, 336)
Screenshot: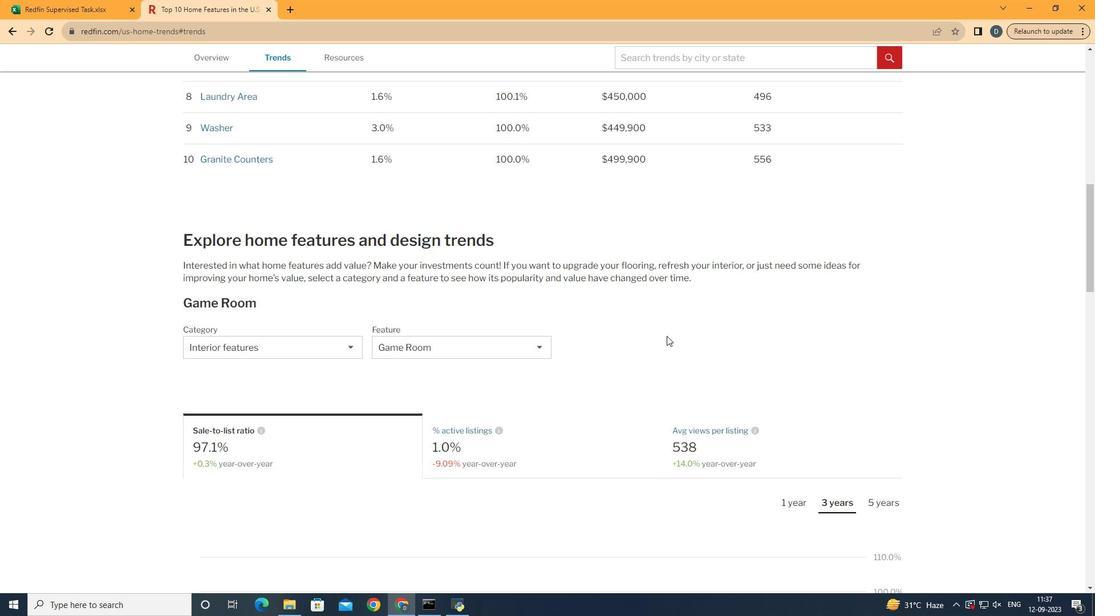 
Action: Mouse scrolled (666, 335) with delta (0, 0)
Screenshot: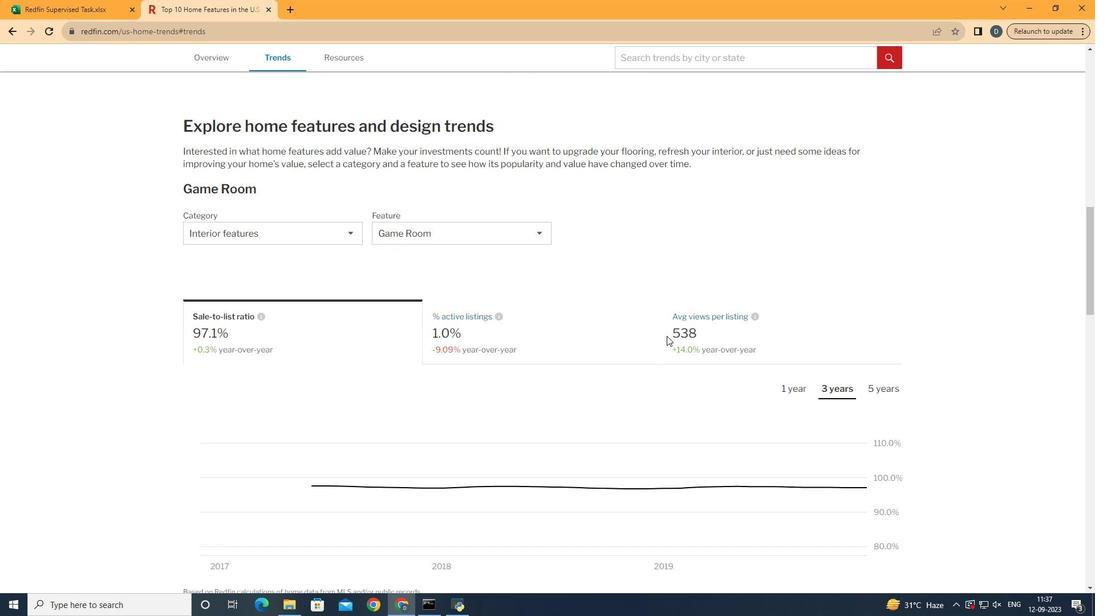 
Action: Mouse scrolled (666, 335) with delta (0, 0)
Screenshot: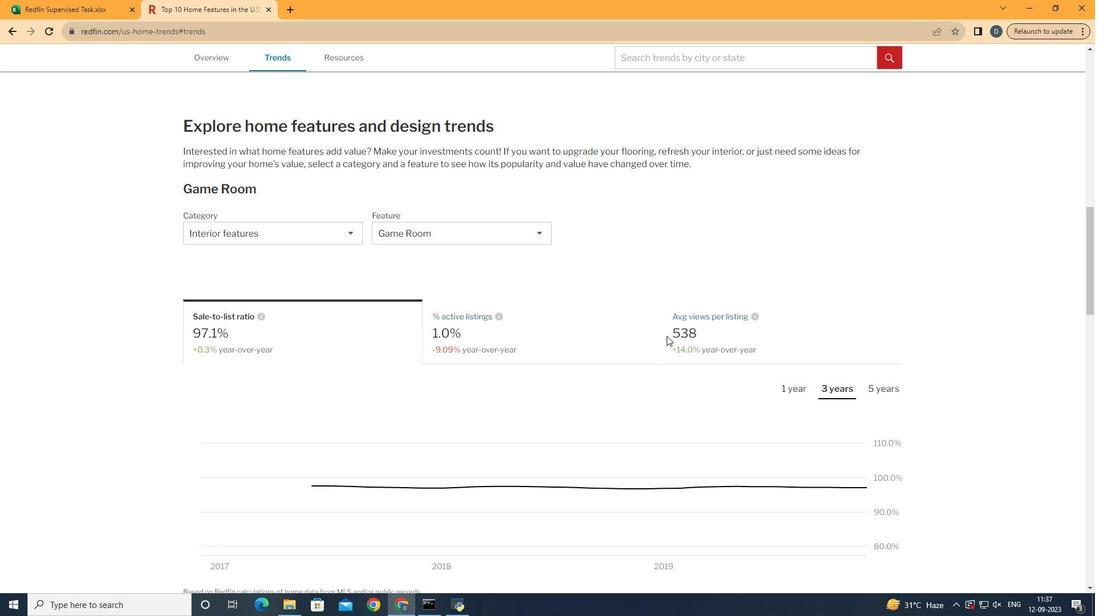 
Action: Mouse moved to (660, 336)
Screenshot: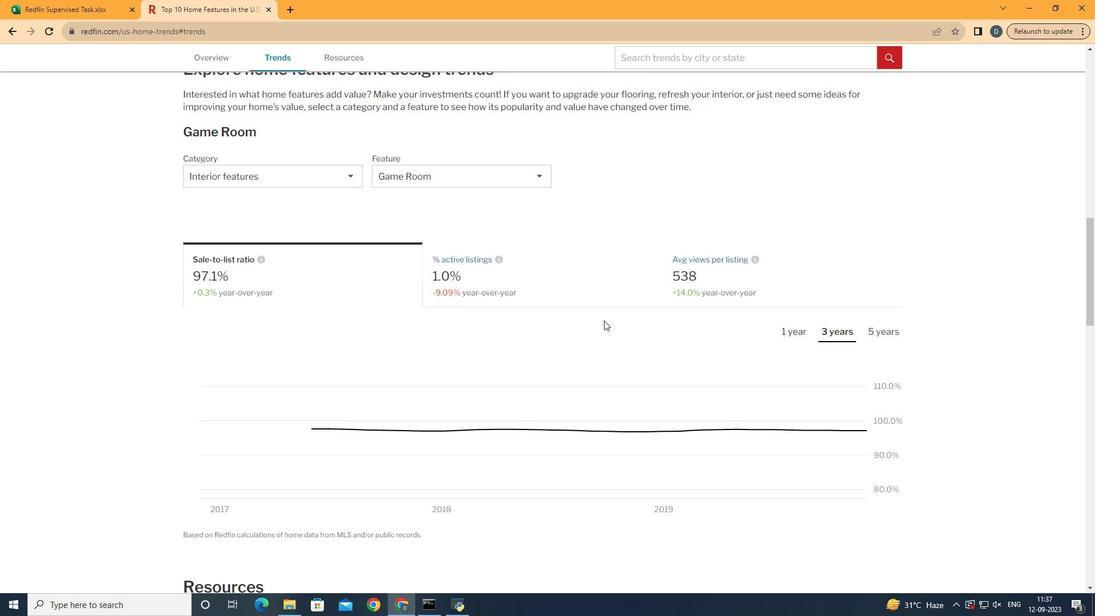 
Action: Mouse scrolled (660, 335) with delta (0, 0)
Screenshot: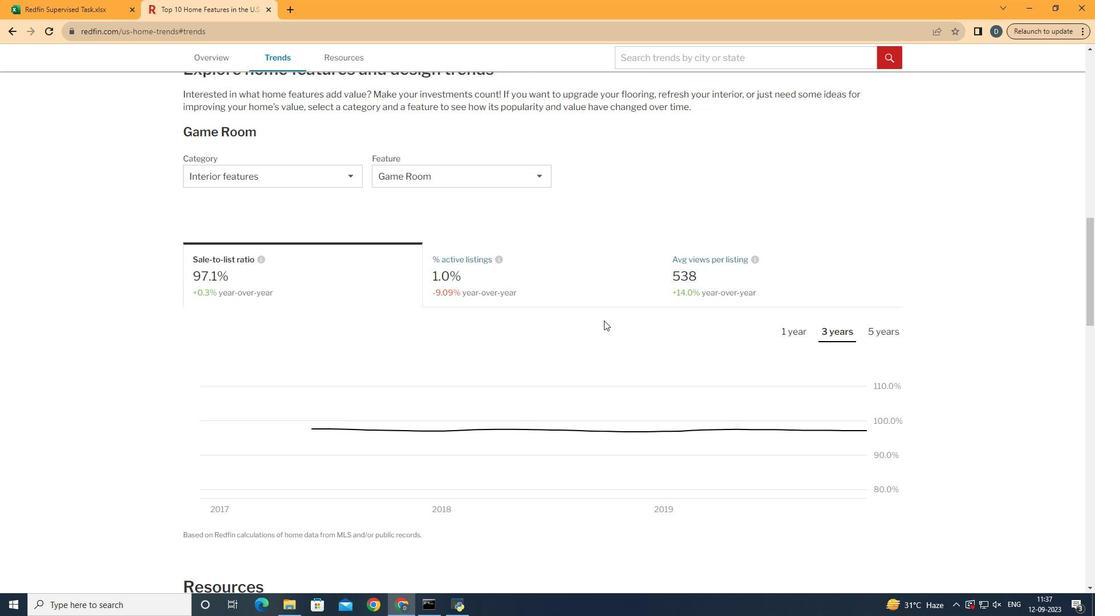 
Action: Mouse moved to (820, 274)
Screenshot: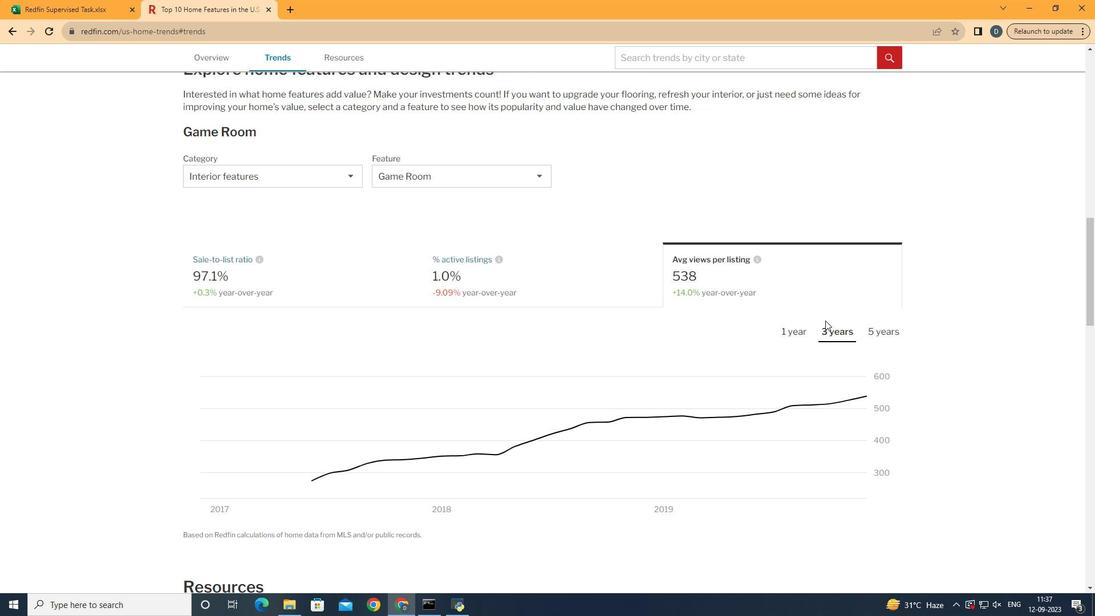 
Action: Mouse pressed left at (820, 274)
Screenshot: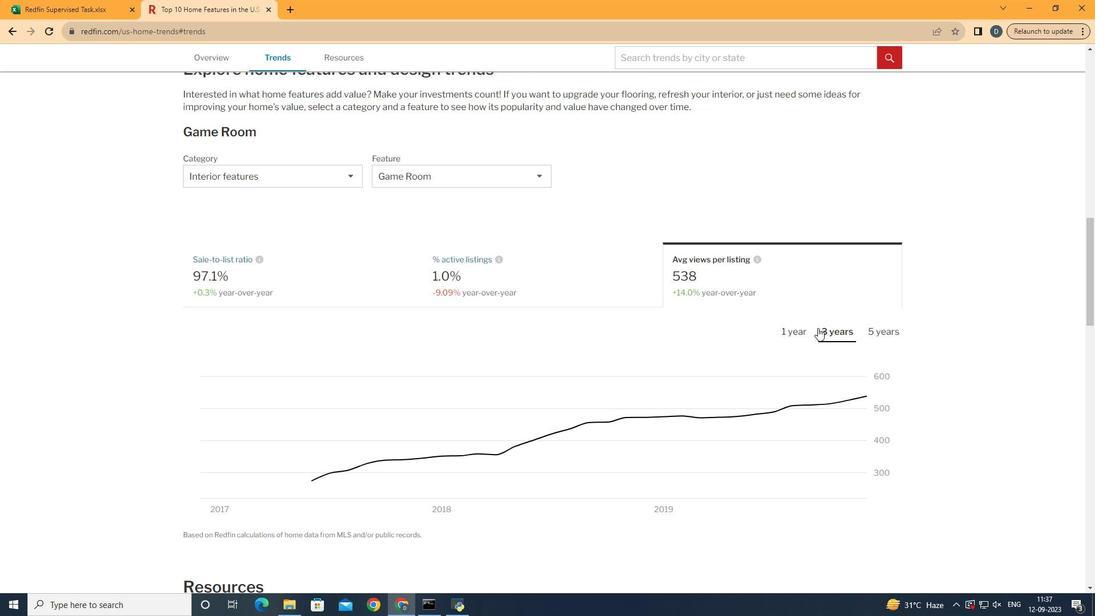 
Action: Mouse moved to (803, 332)
Screenshot: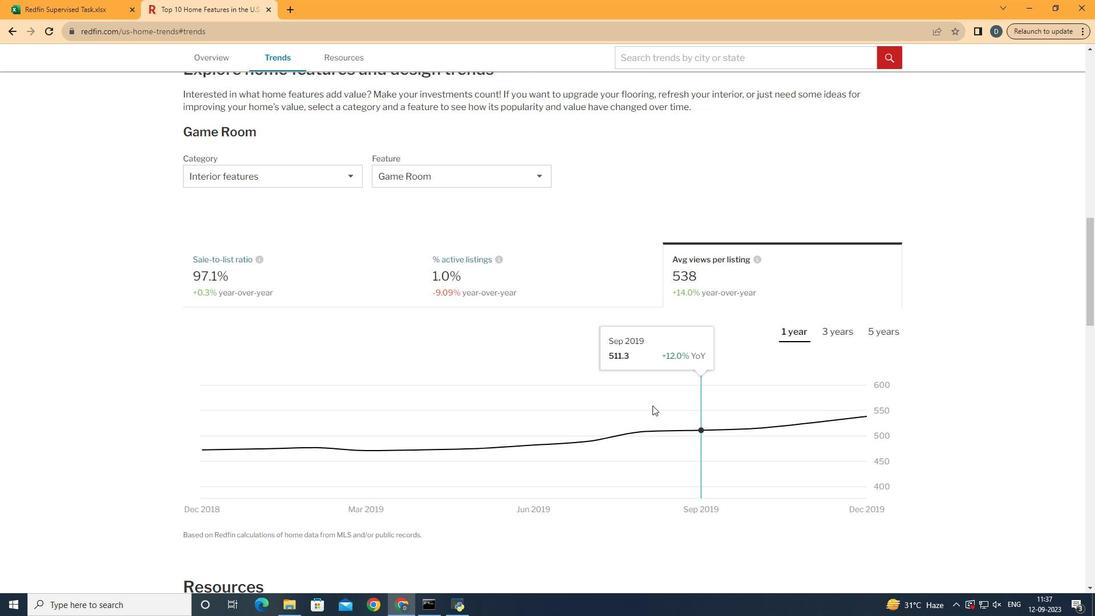 
Action: Mouse pressed left at (803, 332)
Screenshot: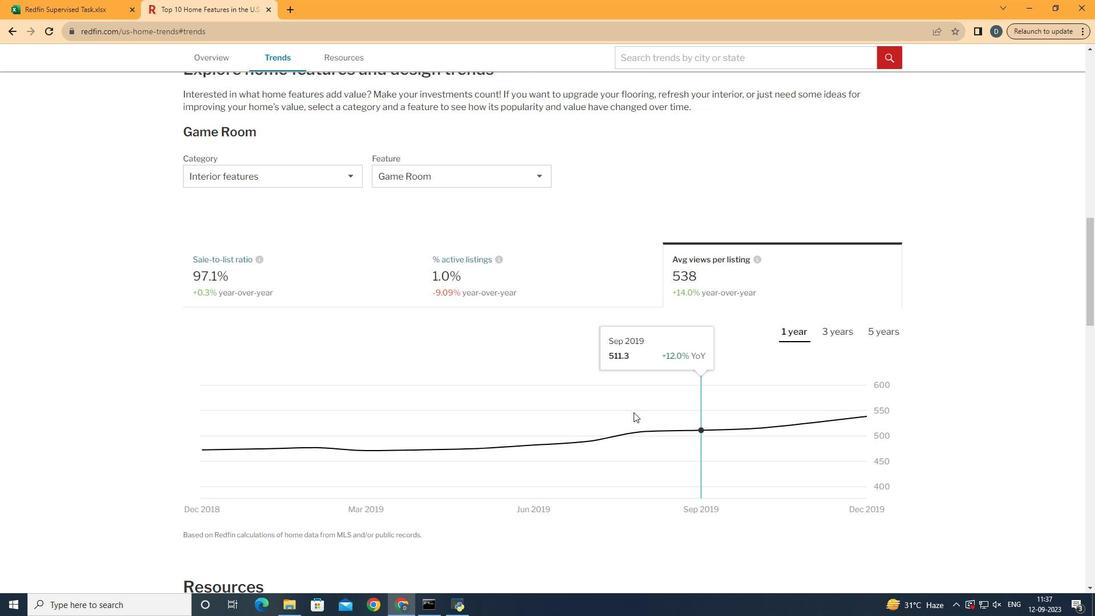 
Action: Mouse moved to (951, 434)
Screenshot: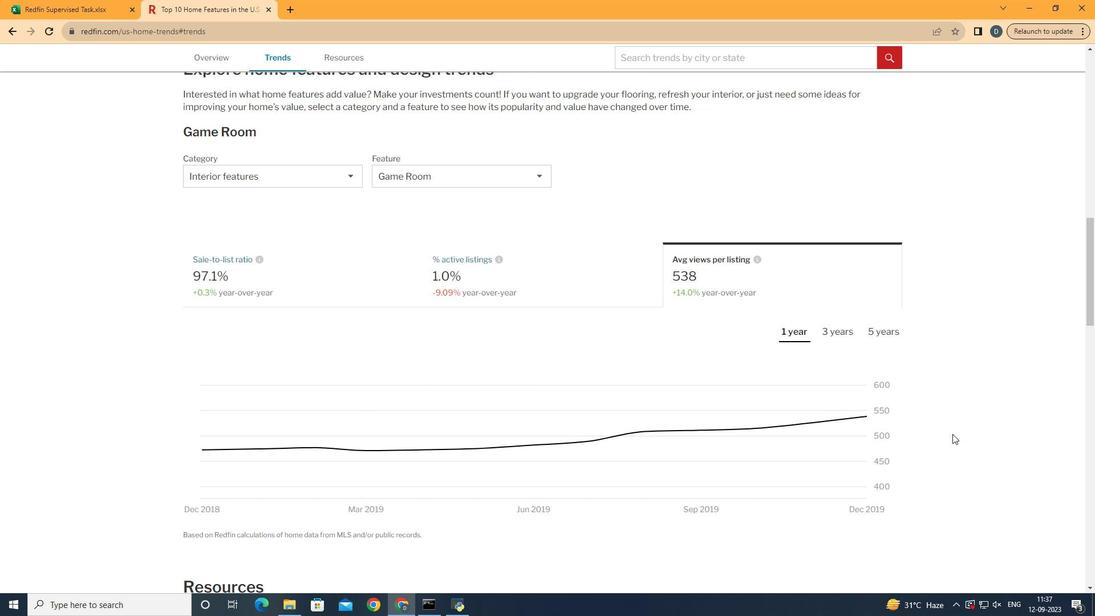 
